 Task: Open Card Card0000000026 in Board Board0000000007 in Workspace WS0000000003 in Trello. Add Member nikhrathi889@gmail.com to Card Card0000000026 in Board Board0000000007 in Workspace WS0000000003 in Trello. Add Yellow Label titled Label0000000026 to Card Card0000000026 in Board Board0000000007 in Workspace WS0000000003 in Trello. Add Checklist CL0000000026 to Card Card0000000026 in Board Board0000000007 in Workspace WS0000000003 in Trello. Add Dates with Start Date as May 08 2023 and Due Date as May 31 2023 to Card Card0000000026 in Board Board0000000007 in Workspace WS0000000003 in Trello
Action: Mouse moved to (416, 388)
Screenshot: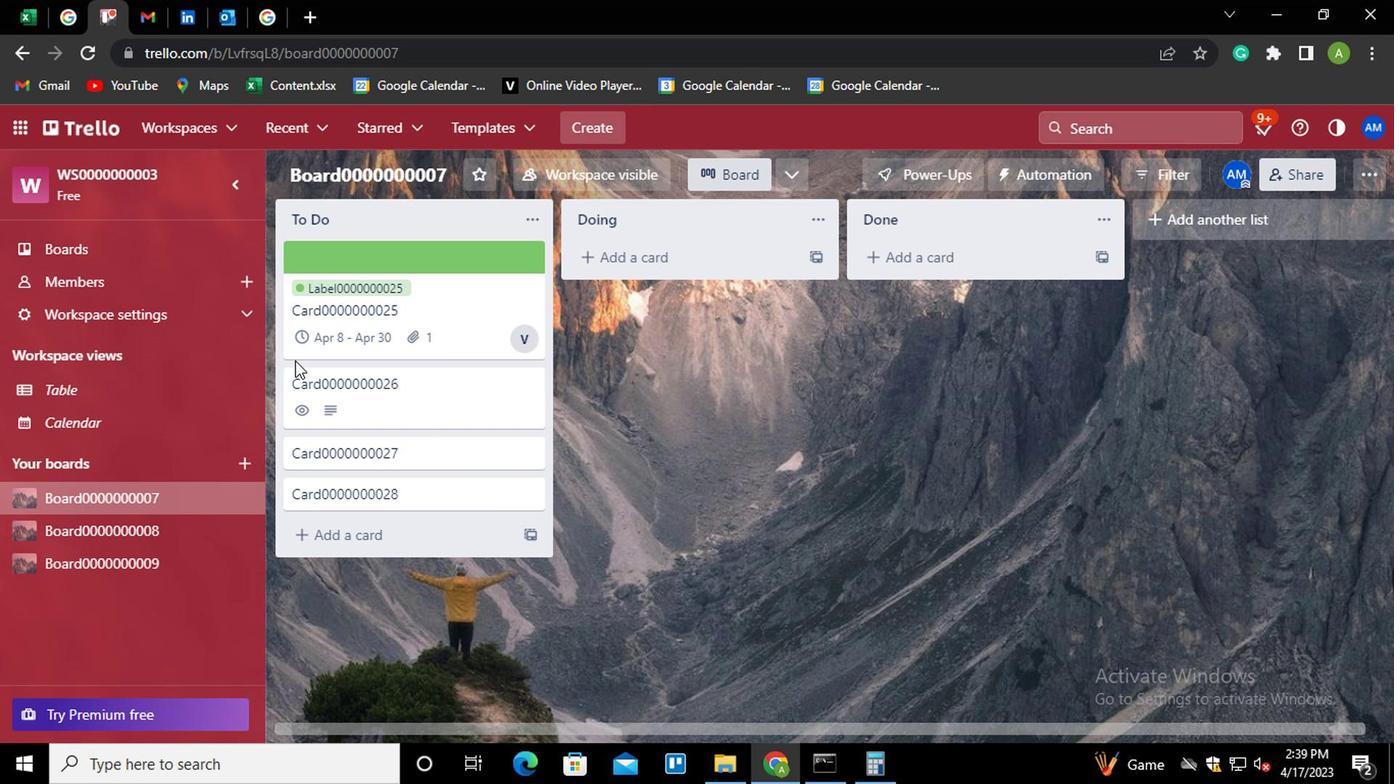 
Action: Mouse pressed left at (416, 388)
Screenshot: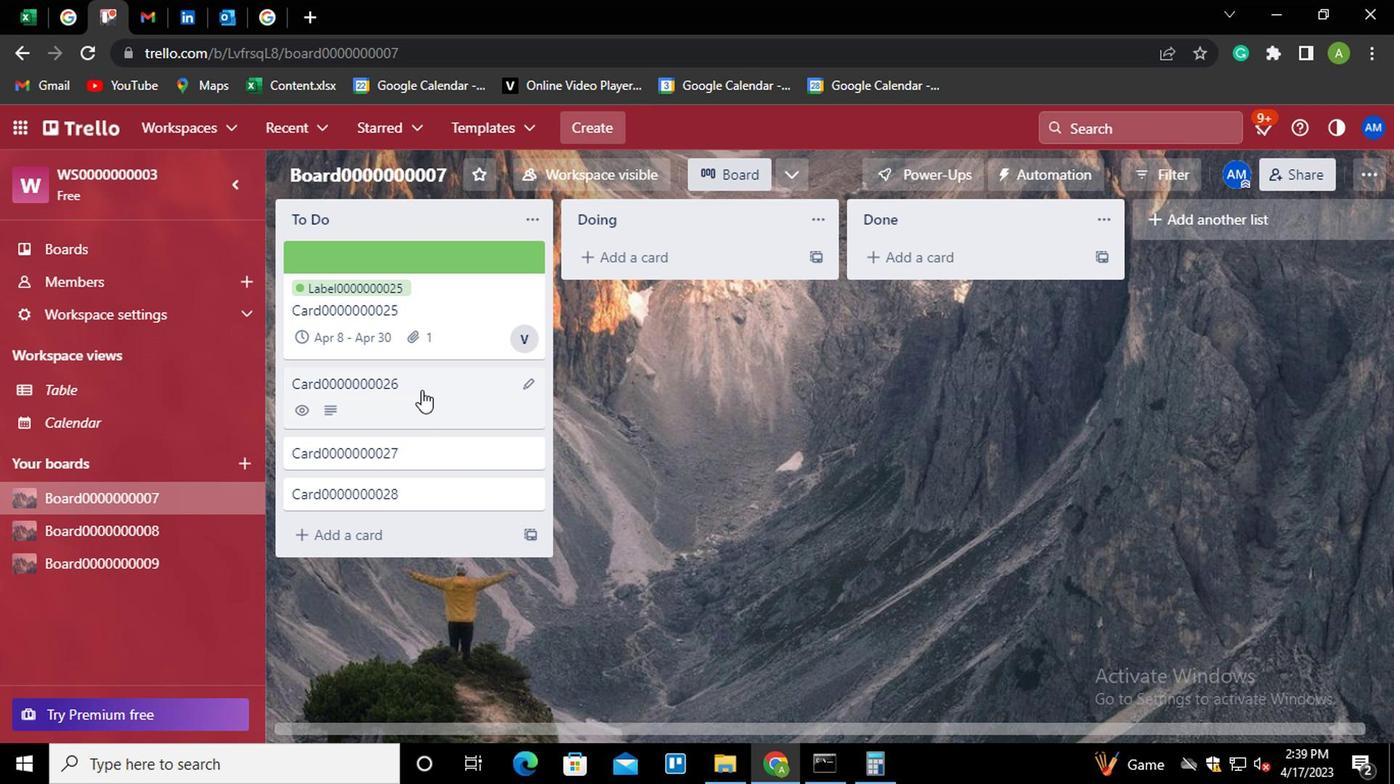 
Action: Mouse moved to (967, 281)
Screenshot: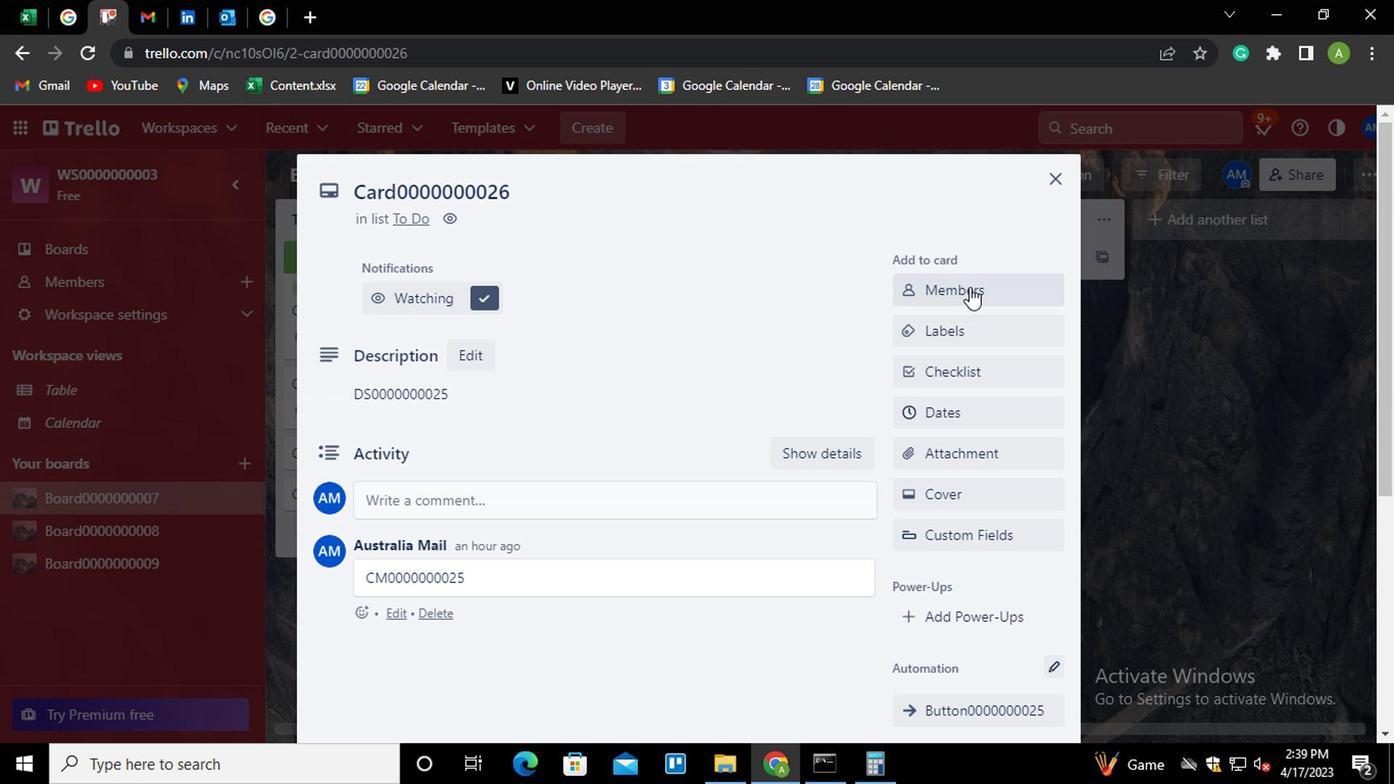 
Action: Mouse pressed left at (967, 281)
Screenshot: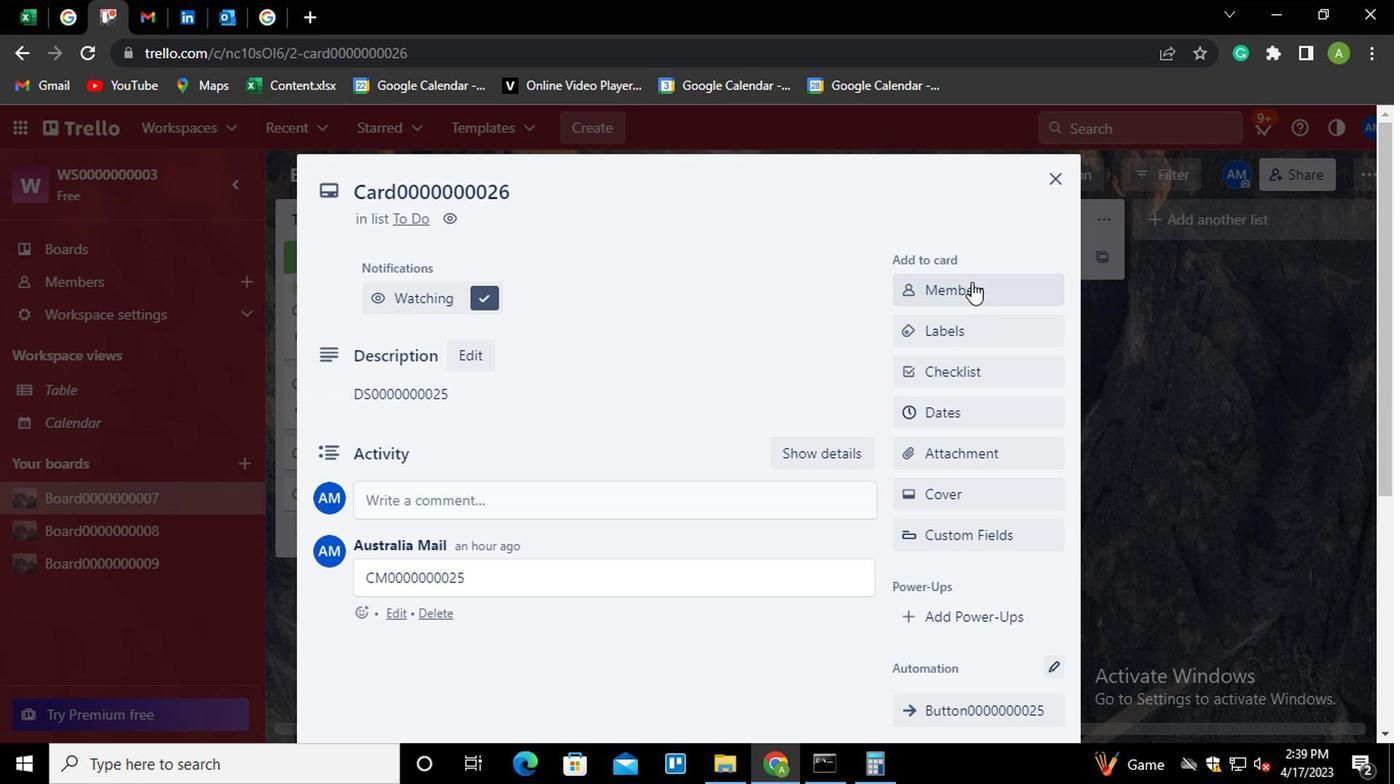 
Action: Mouse moved to (970, 282)
Screenshot: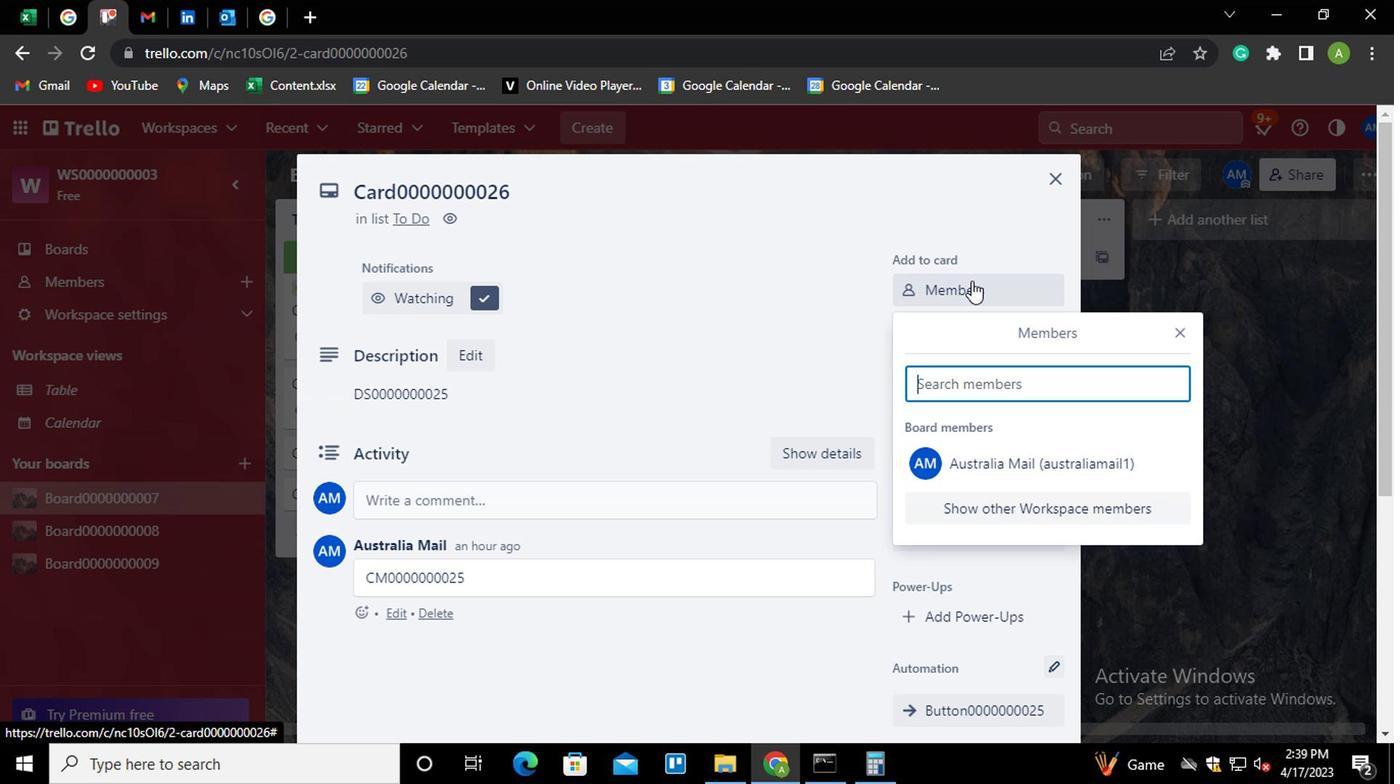 
Action: Key pressed nikhrathi889<Key.shift>@GMAIL.COM
Screenshot: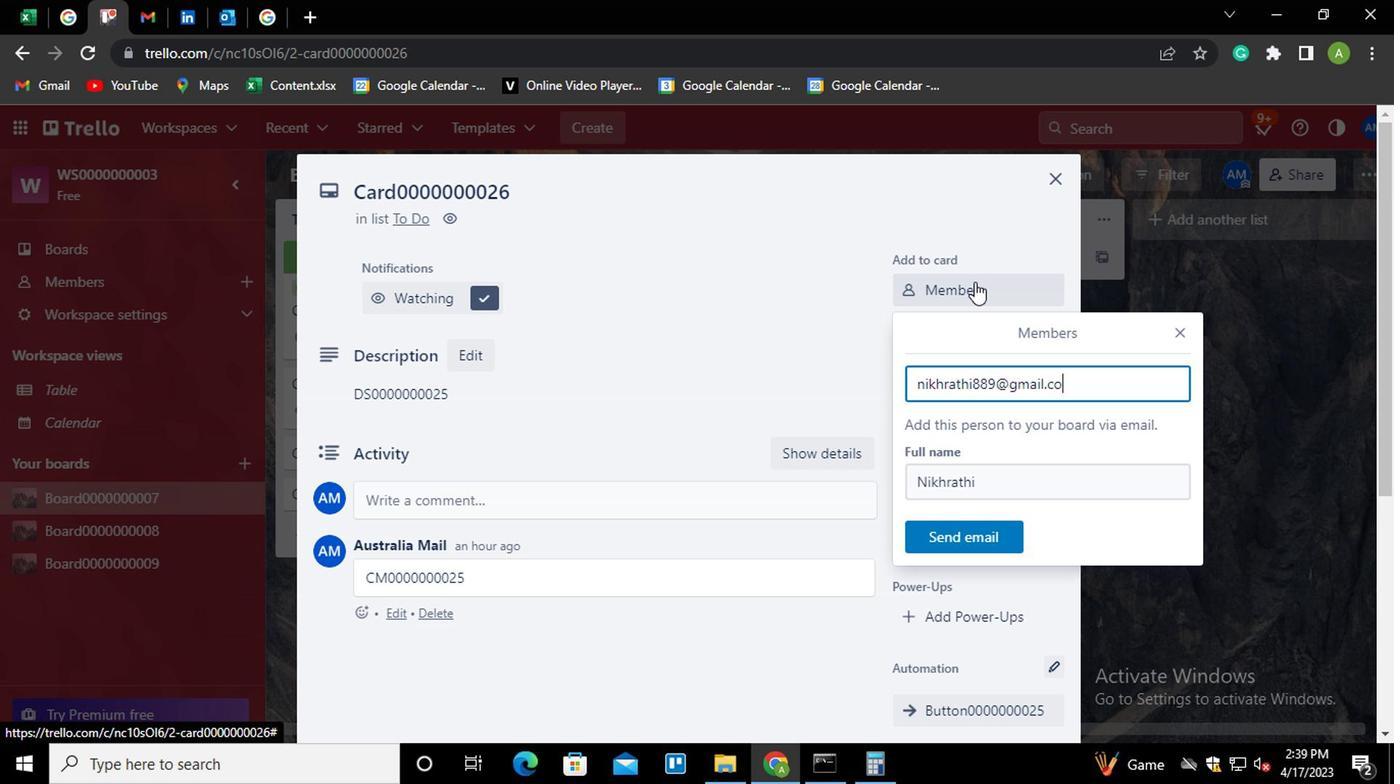 
Action: Mouse moved to (997, 521)
Screenshot: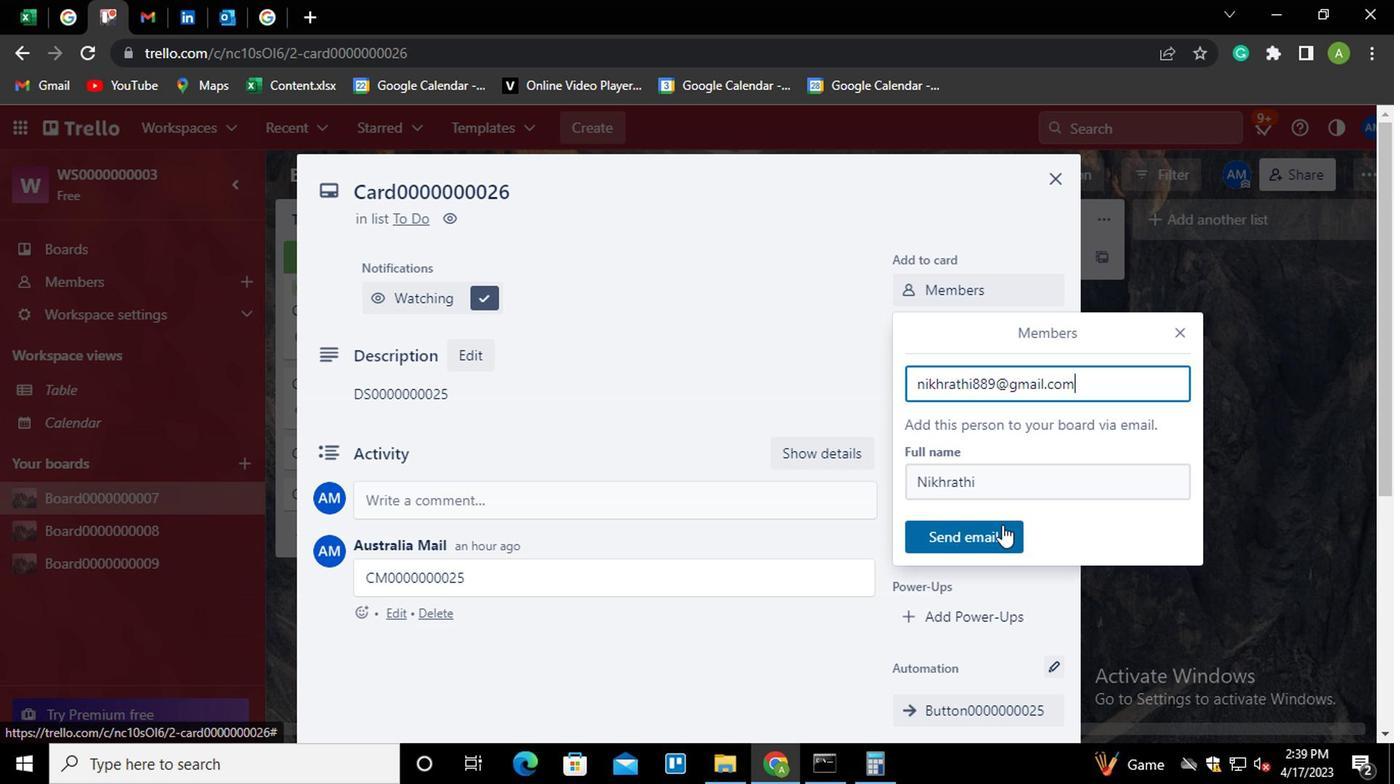 
Action: Mouse pressed left at (997, 521)
Screenshot: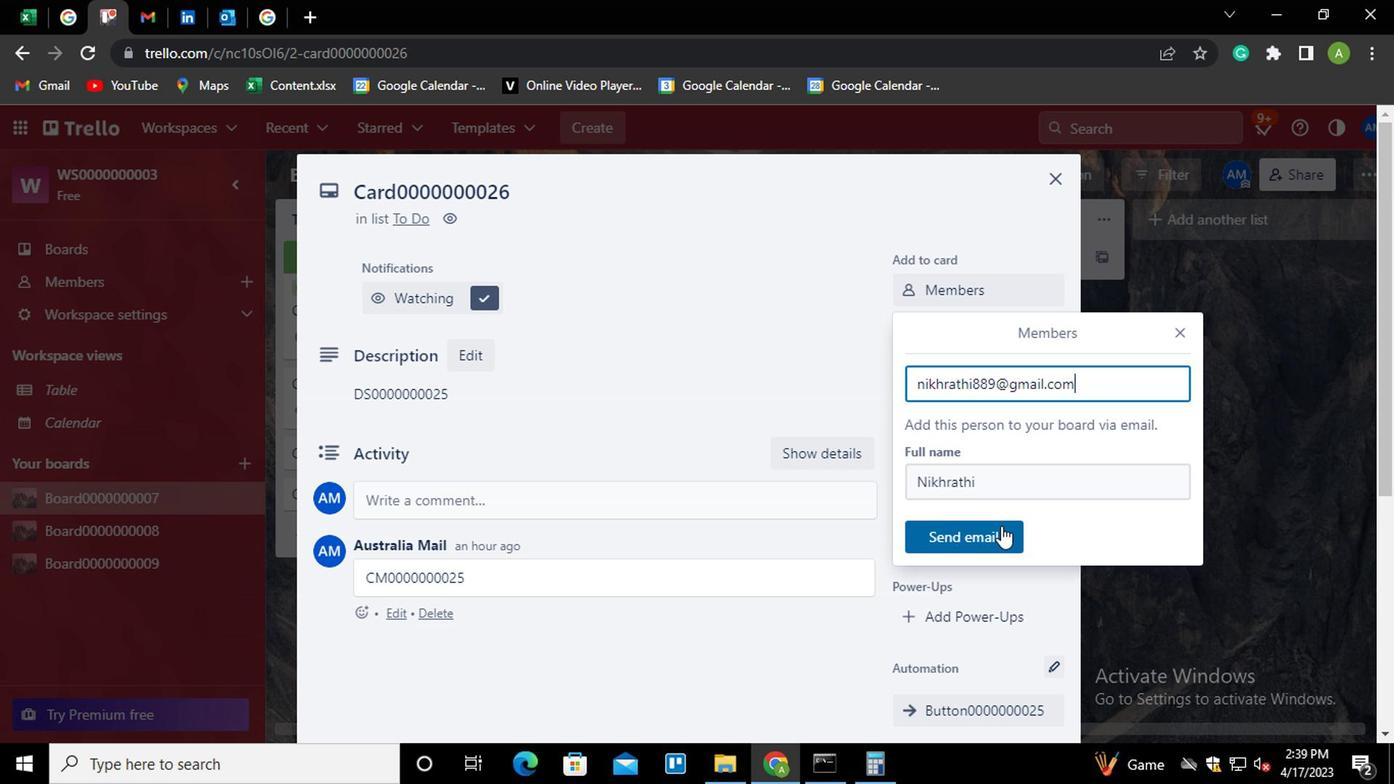 
Action: Mouse moved to (965, 326)
Screenshot: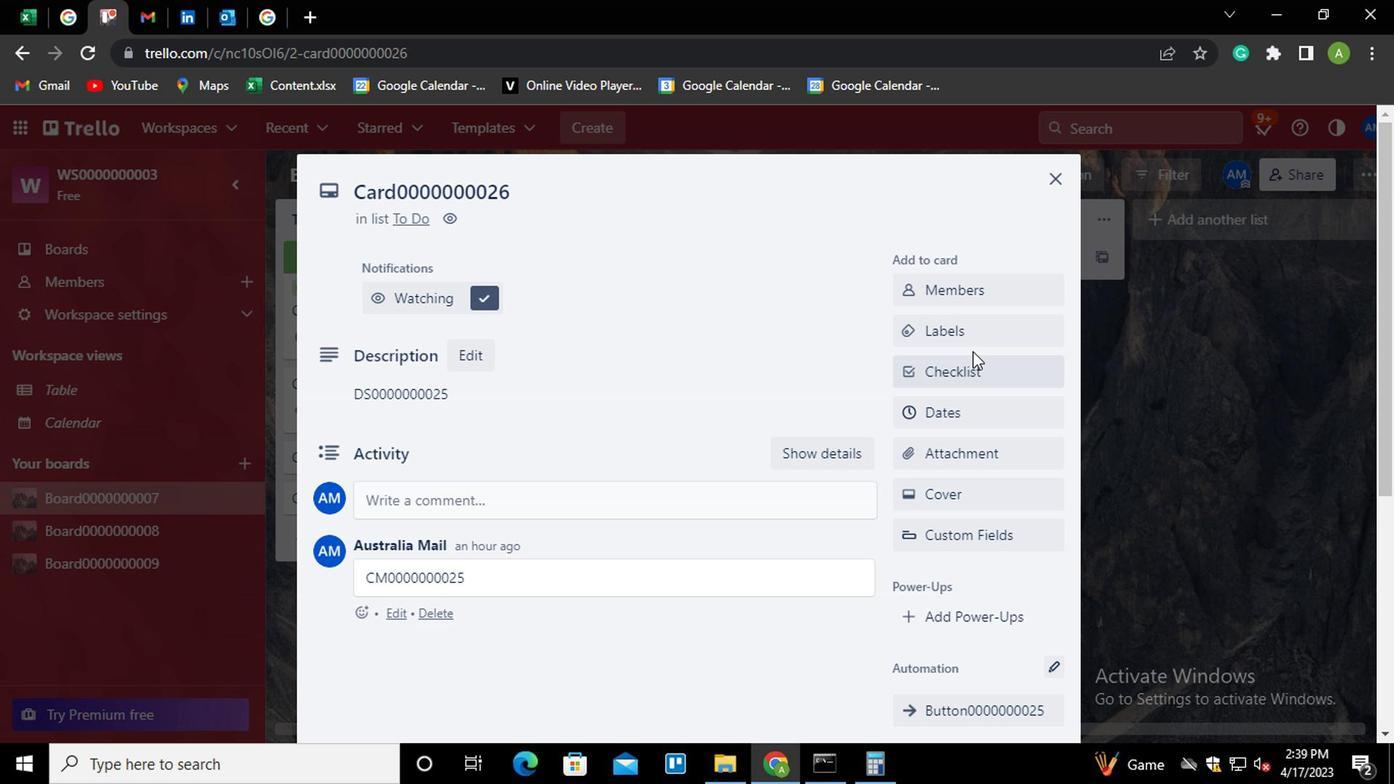 
Action: Mouse pressed left at (965, 326)
Screenshot: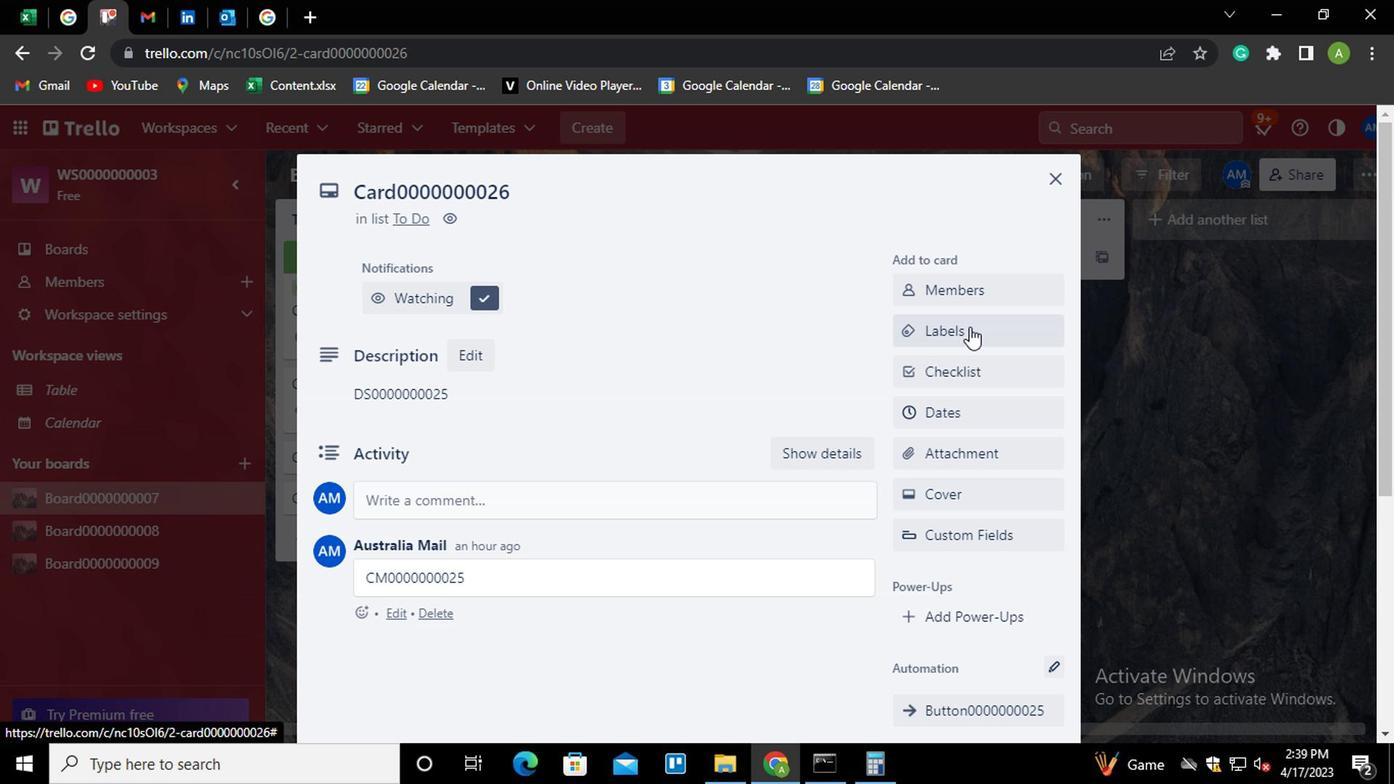 
Action: Mouse moved to (908, 332)
Screenshot: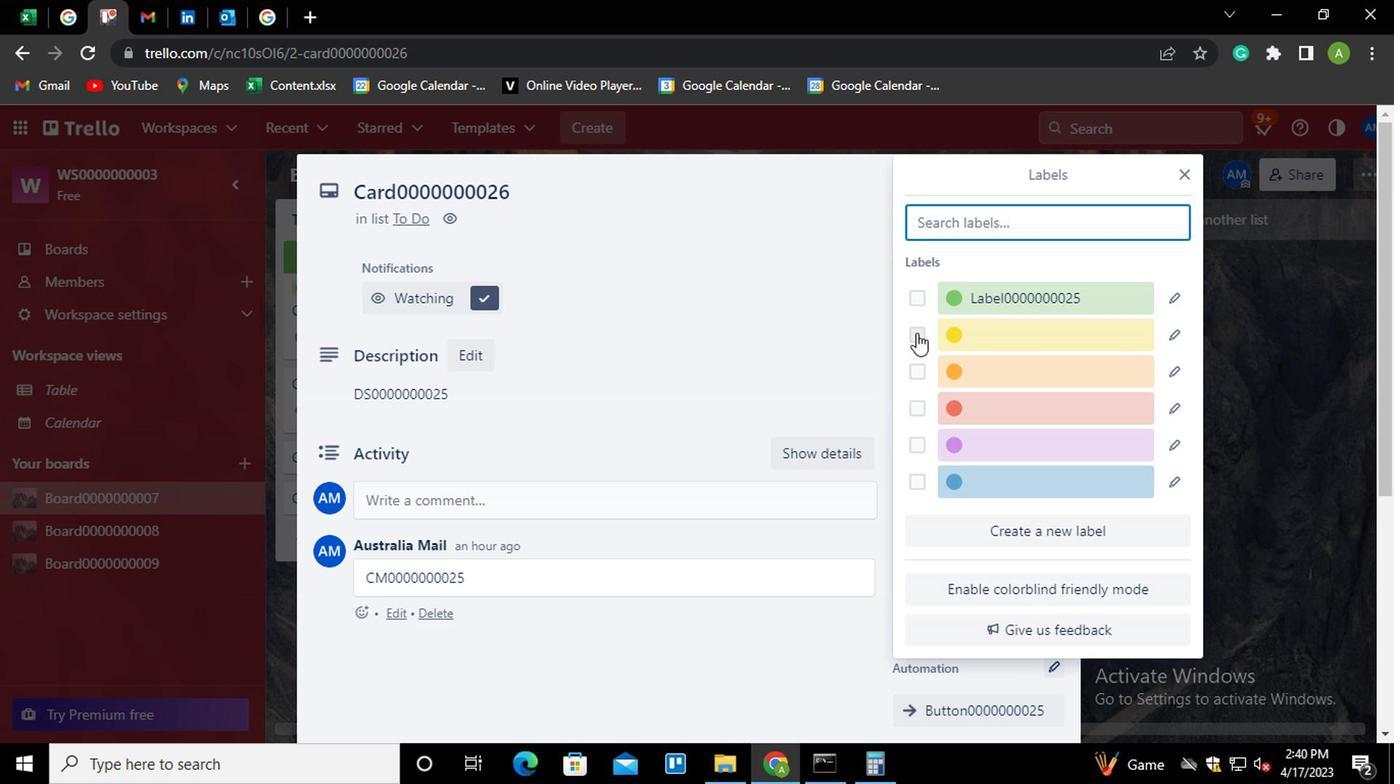 
Action: Mouse pressed left at (908, 332)
Screenshot: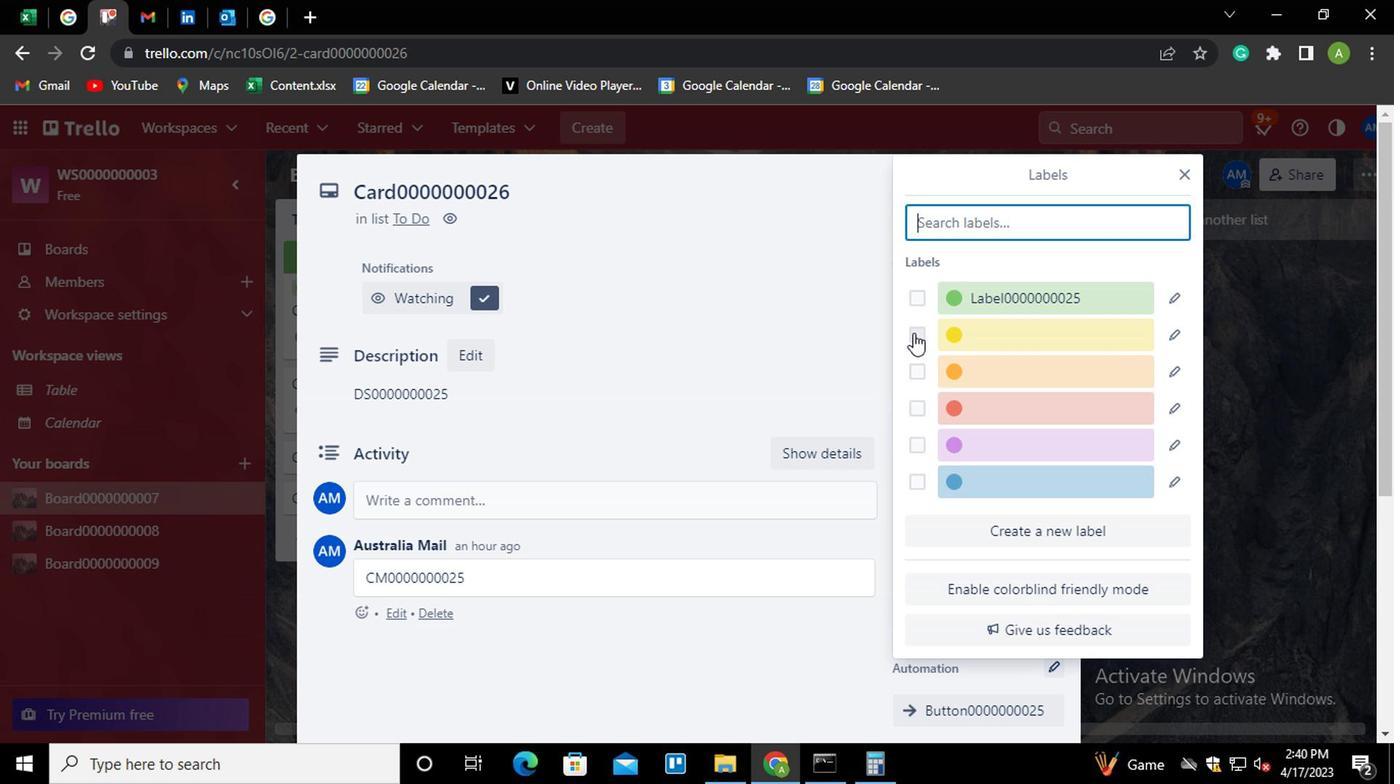 
Action: Mouse moved to (1170, 329)
Screenshot: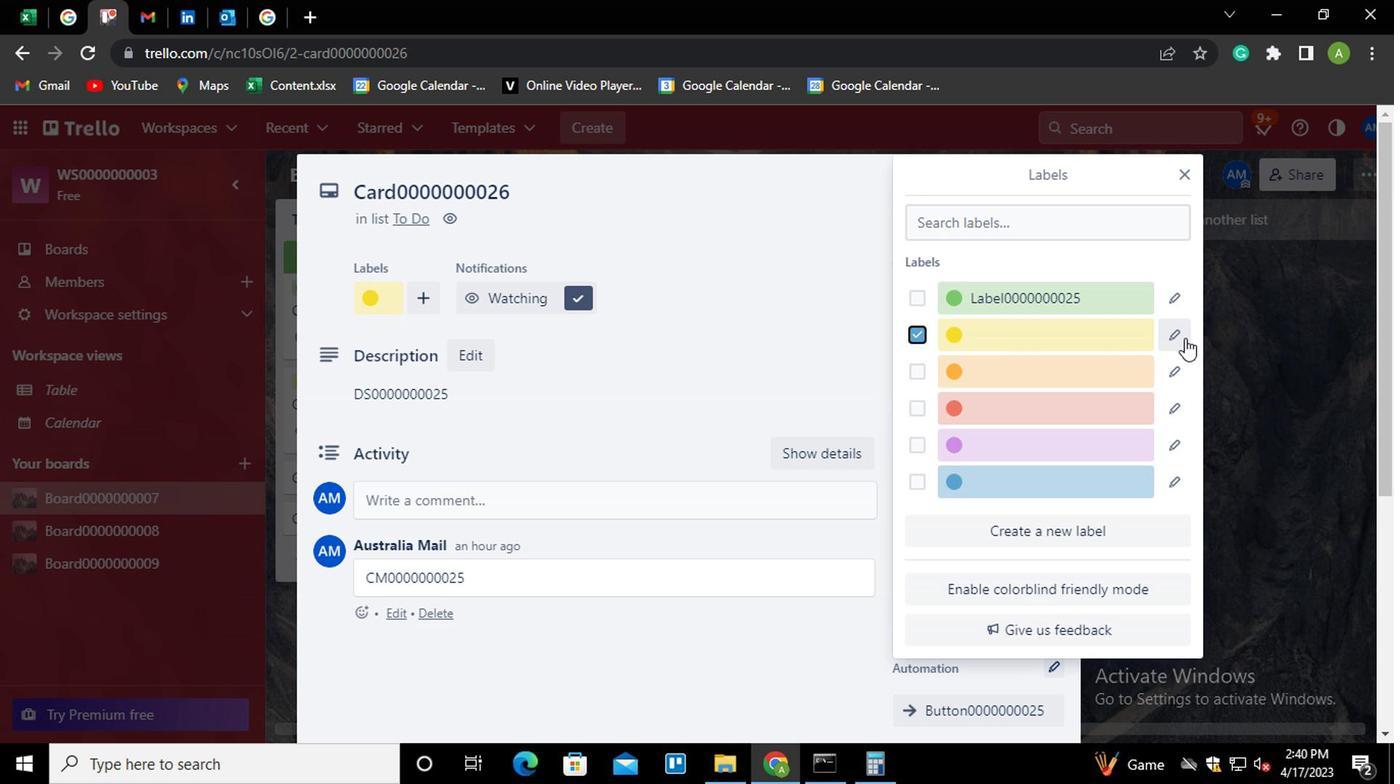 
Action: Mouse pressed left at (1170, 329)
Screenshot: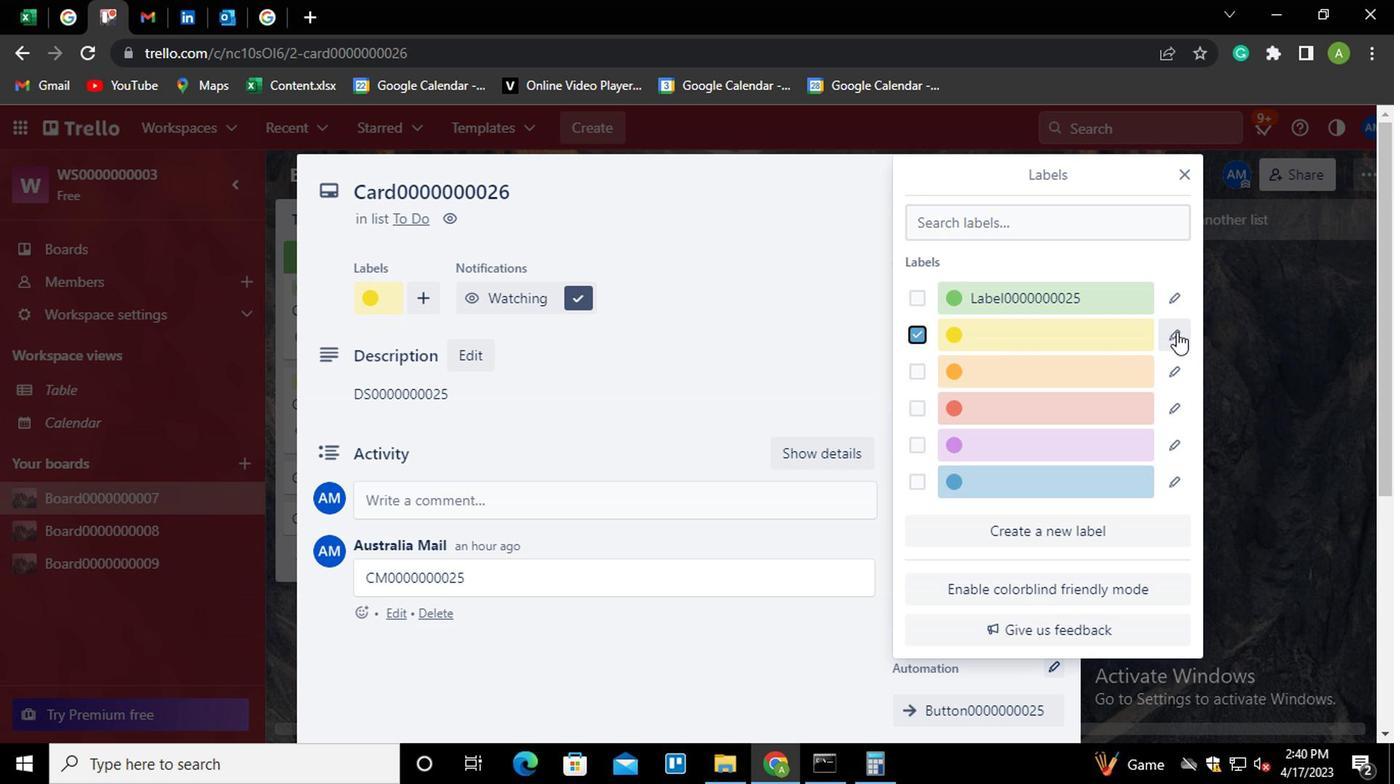 
Action: Mouse moved to (1056, 354)
Screenshot: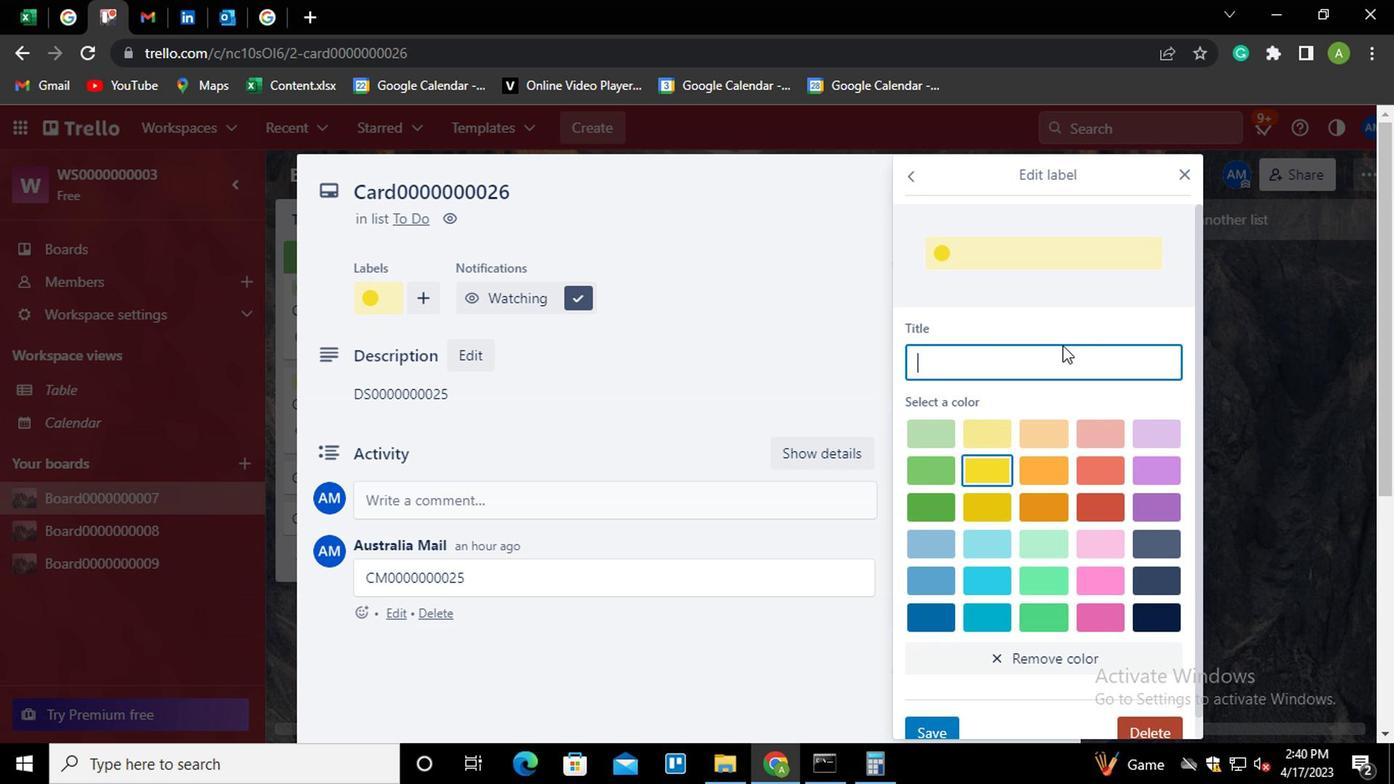 
Action: Mouse pressed left at (1056, 354)
Screenshot: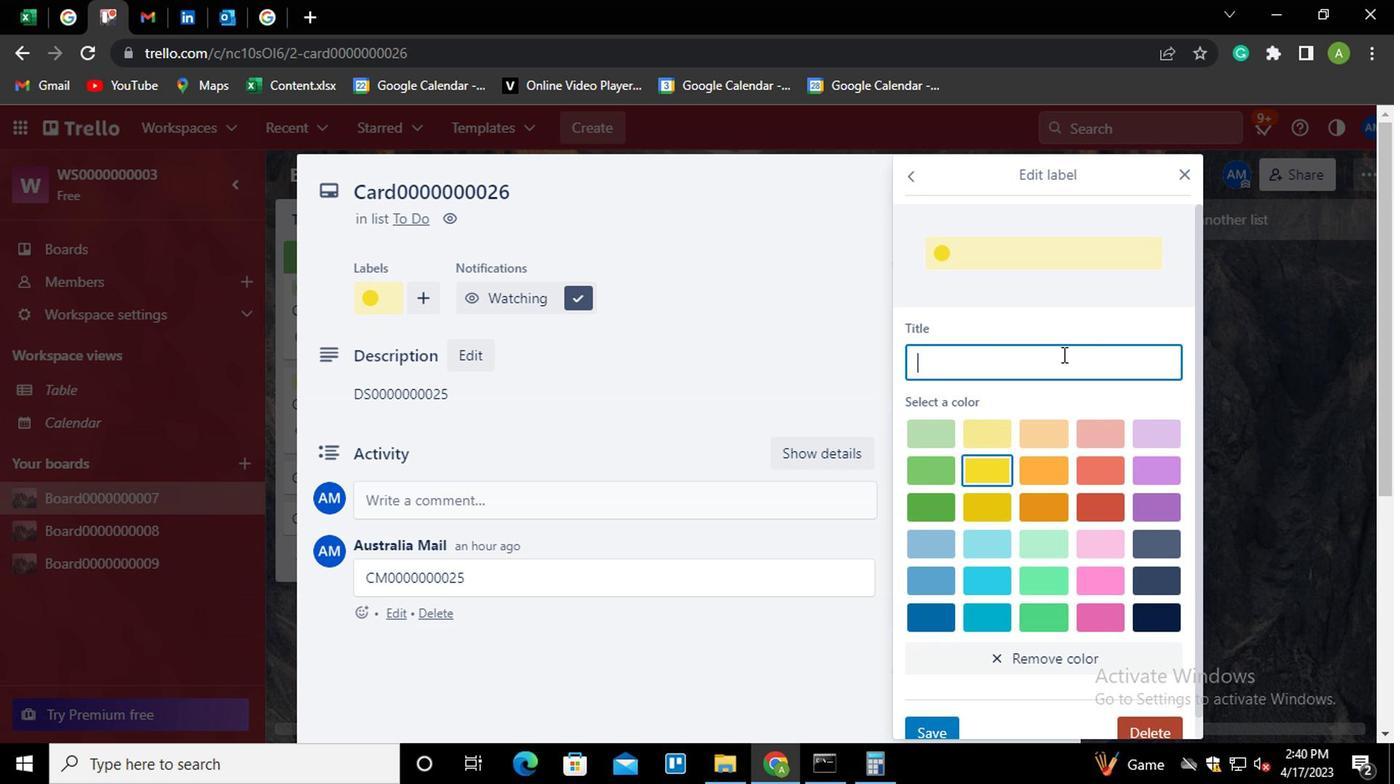 
Action: Key pressed <Key.shift>LABEL0000000026
Screenshot: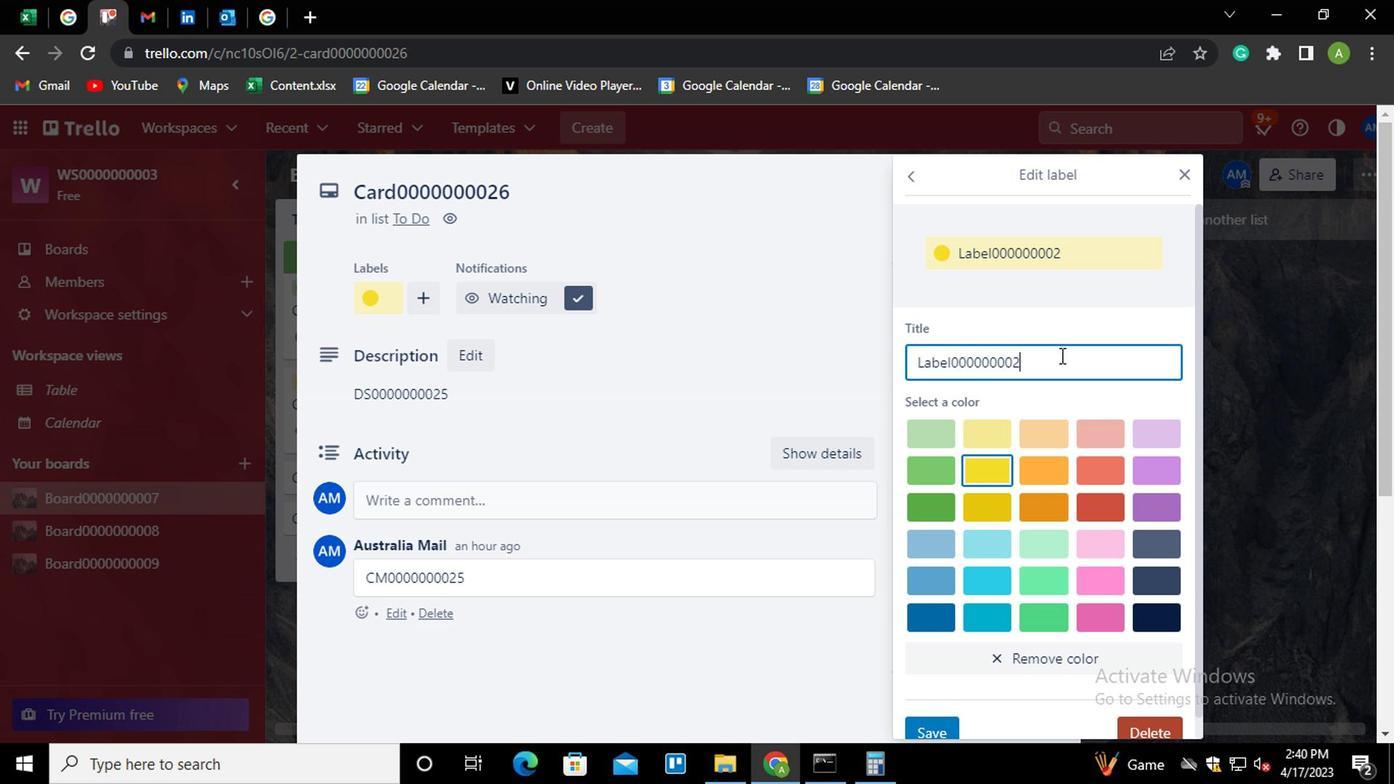 
Action: Mouse moved to (1083, 451)
Screenshot: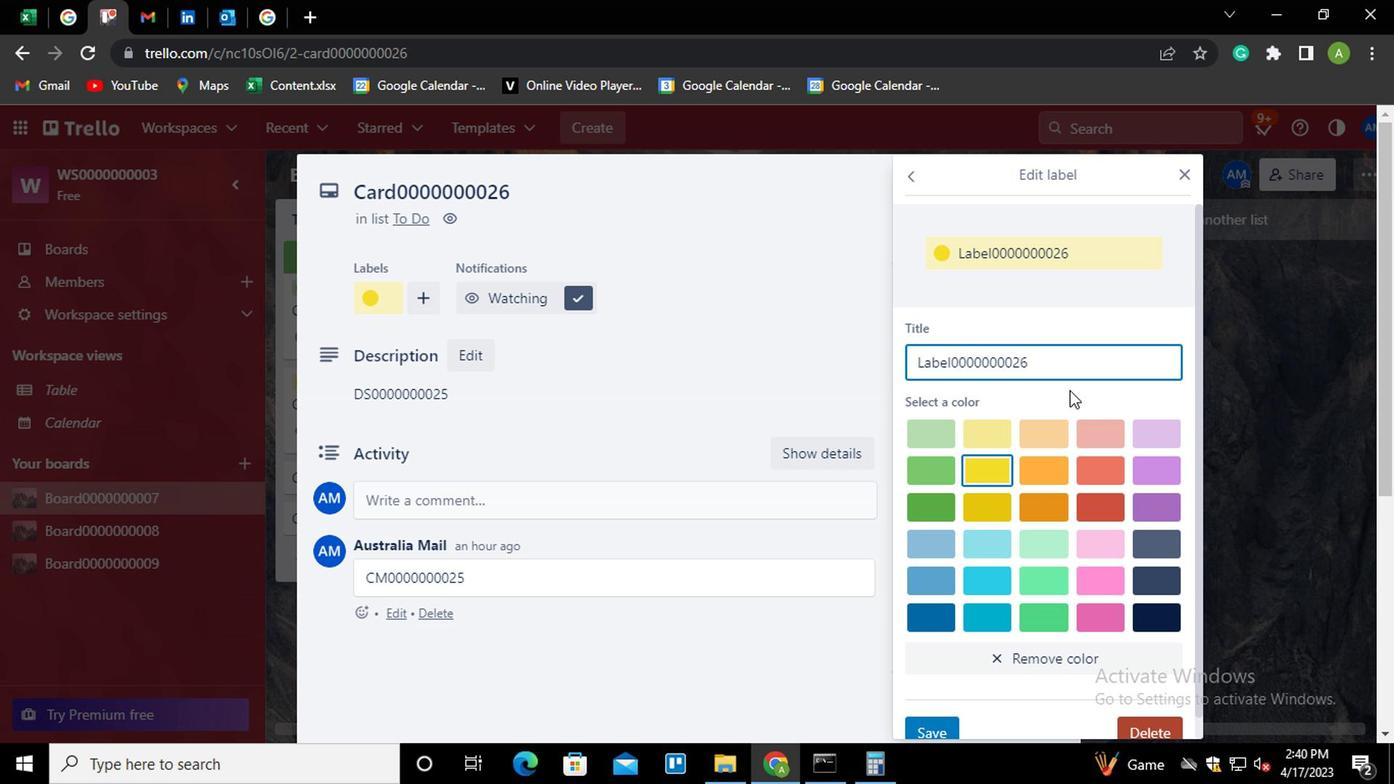 
Action: Mouse scrolled (1083, 450) with delta (0, 0)
Screenshot: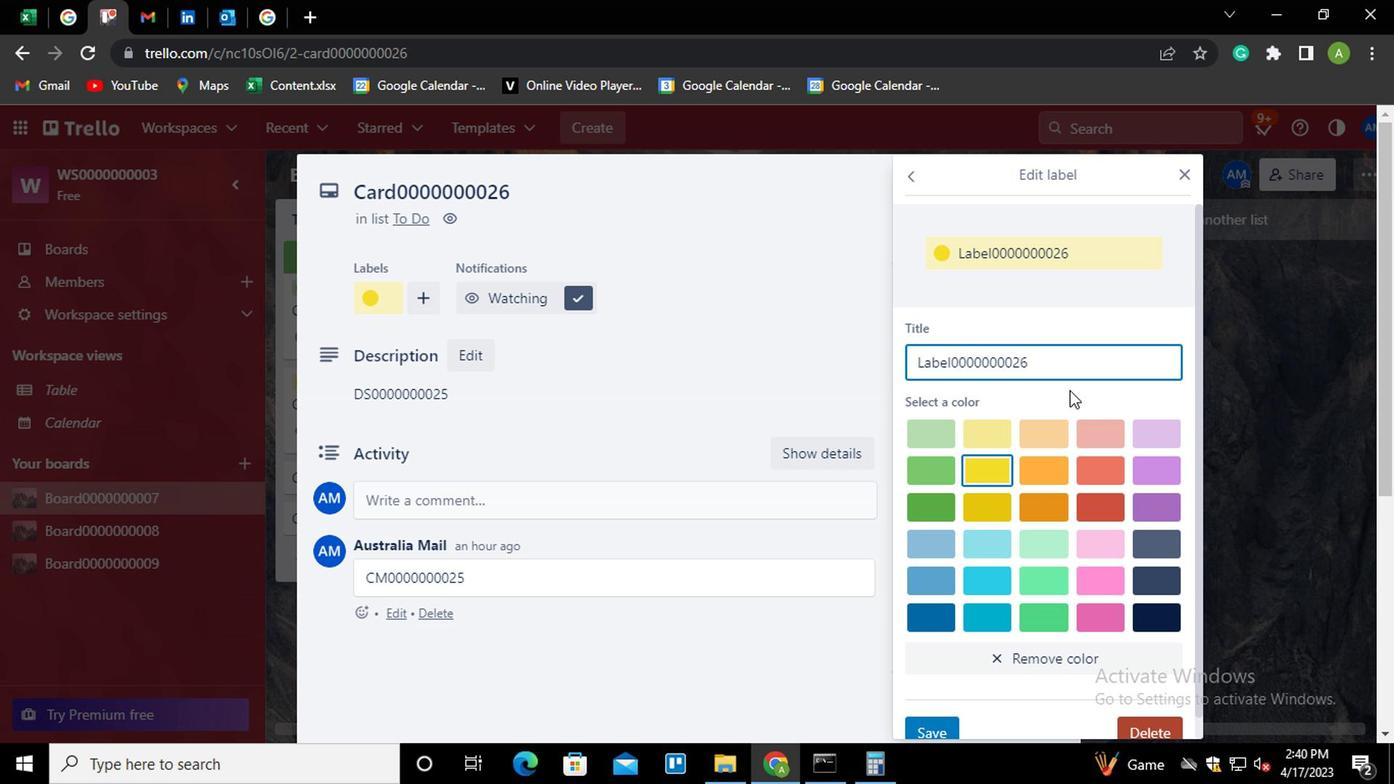
Action: Mouse moved to (1083, 451)
Screenshot: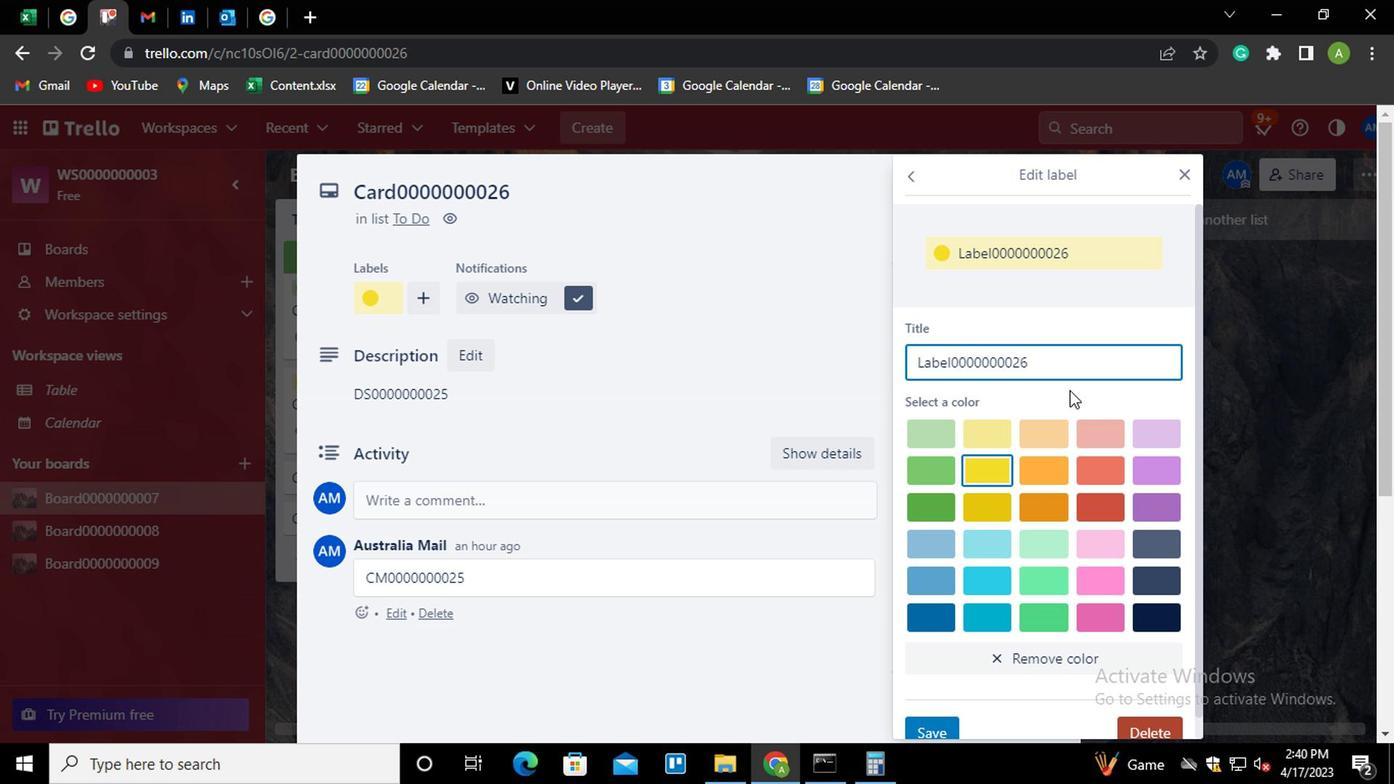 
Action: Mouse scrolled (1083, 450) with delta (0, 0)
Screenshot: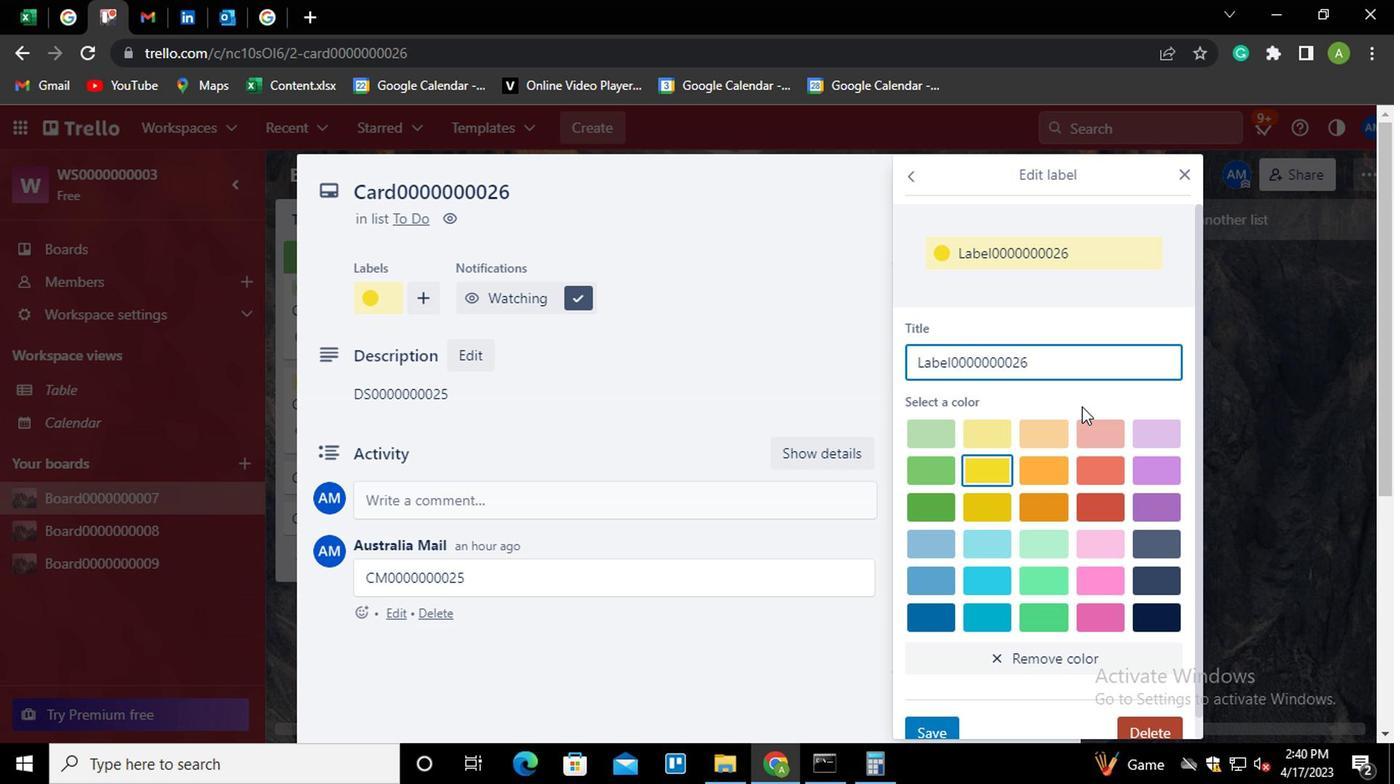
Action: Mouse scrolled (1083, 450) with delta (0, 0)
Screenshot: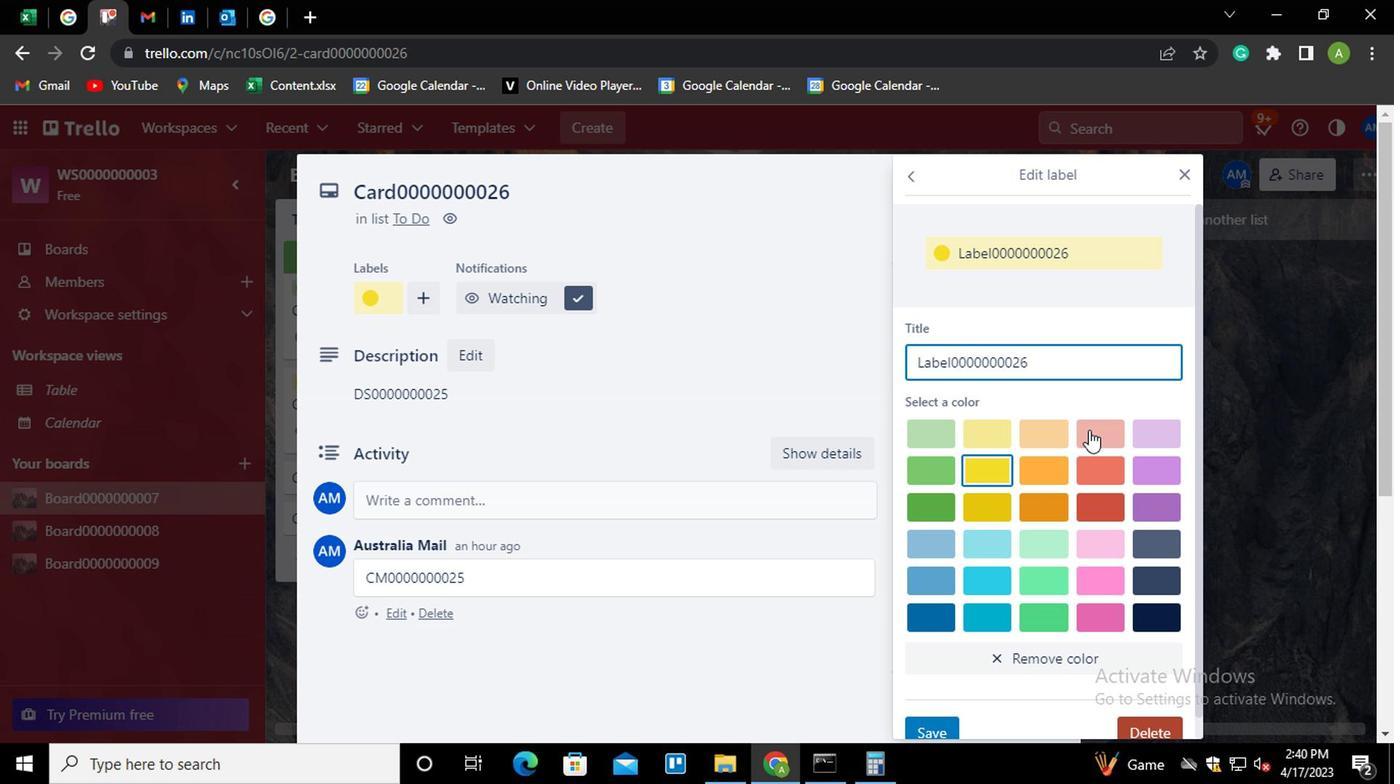 
Action: Mouse moved to (926, 693)
Screenshot: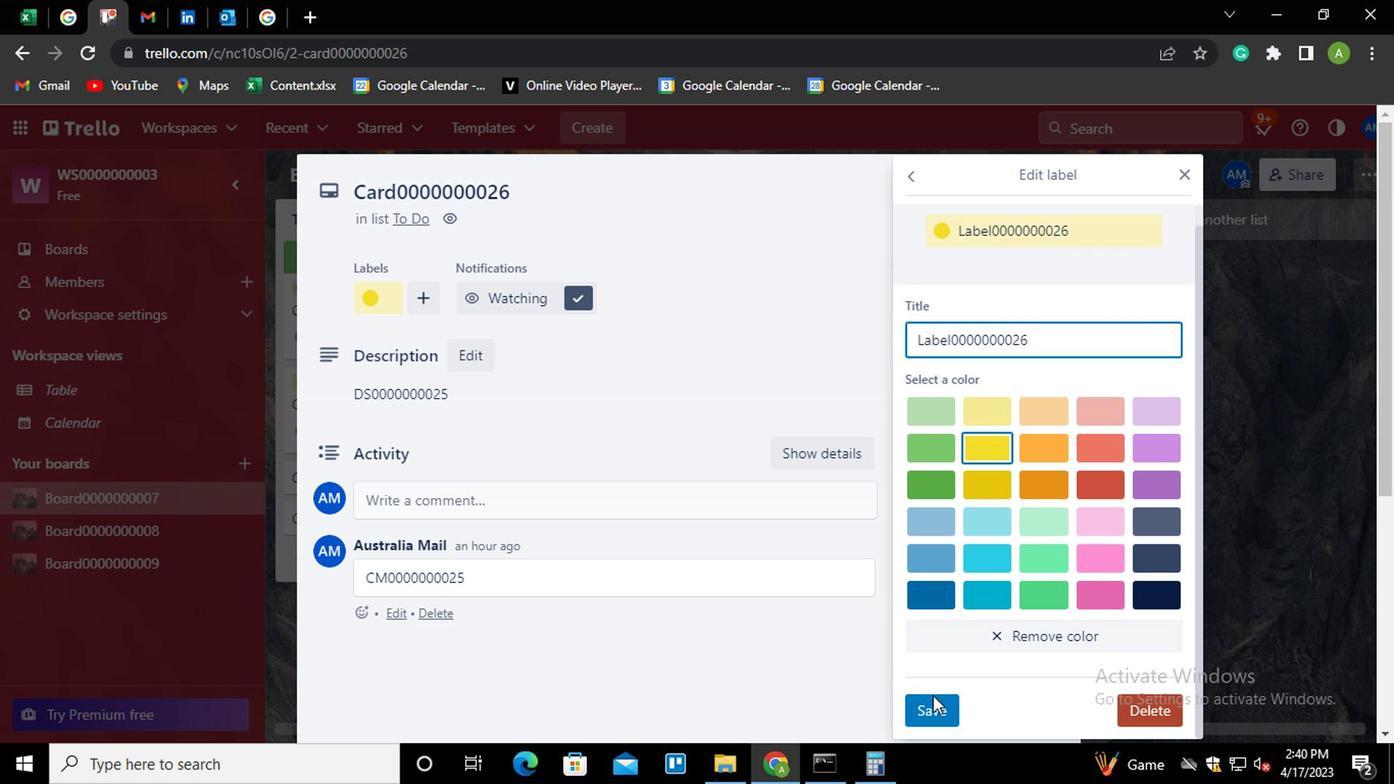 
Action: Mouse pressed left at (926, 693)
Screenshot: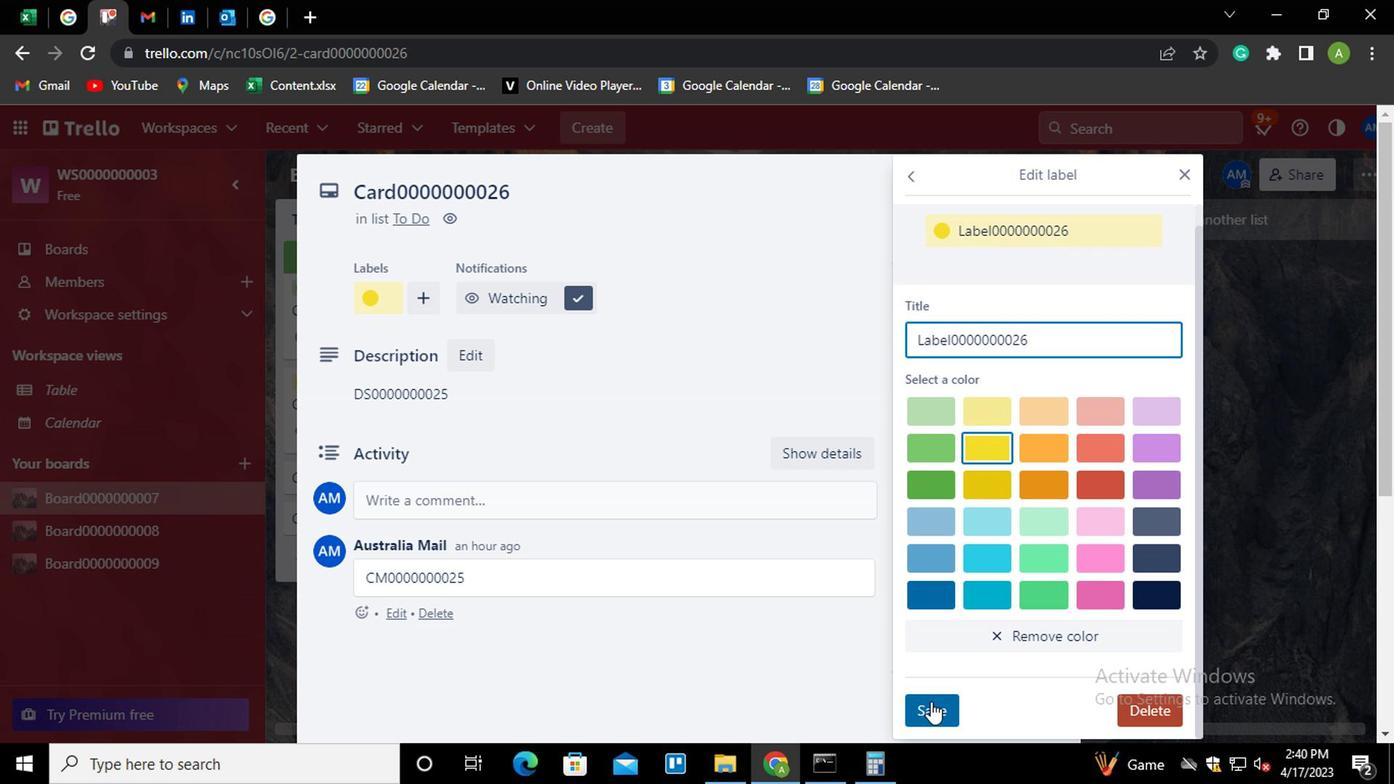 
Action: Mouse moved to (807, 303)
Screenshot: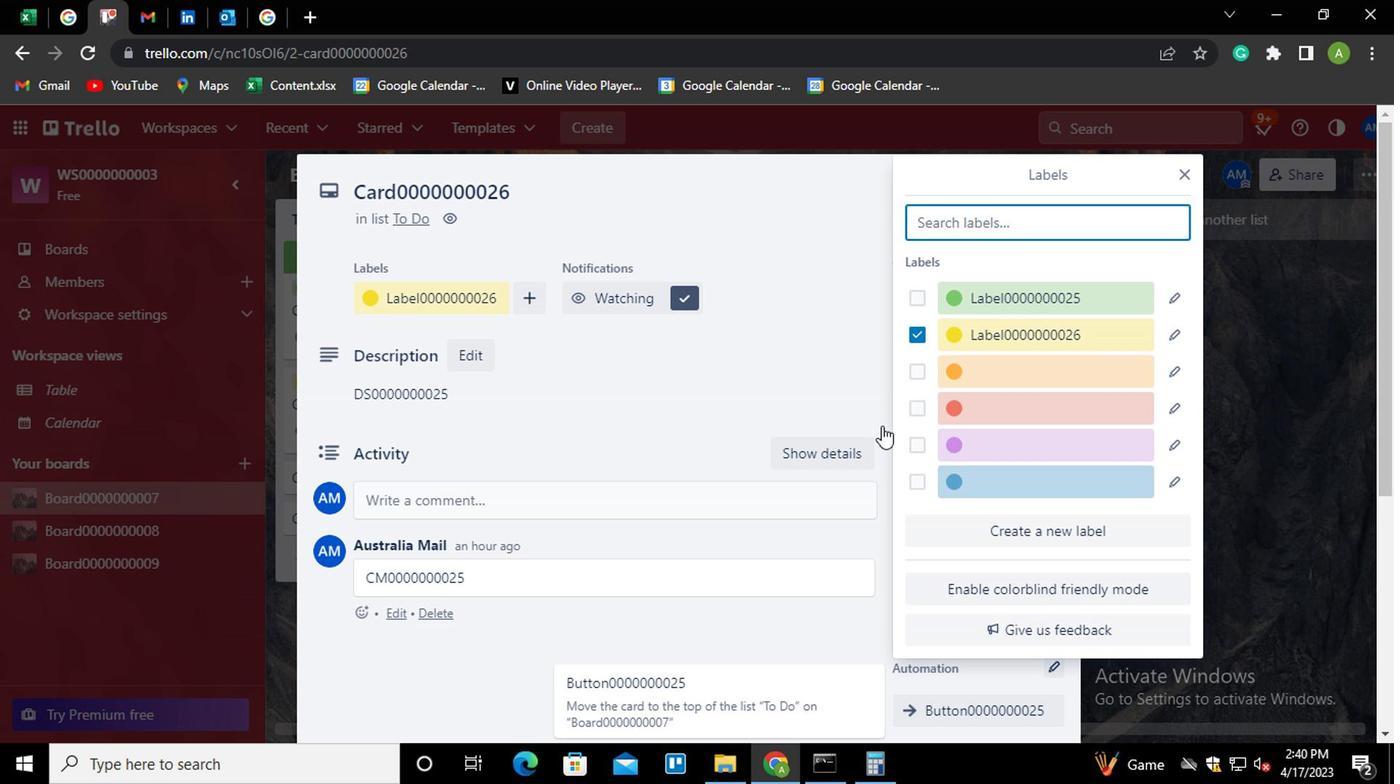 
Action: Mouse pressed left at (807, 303)
Screenshot: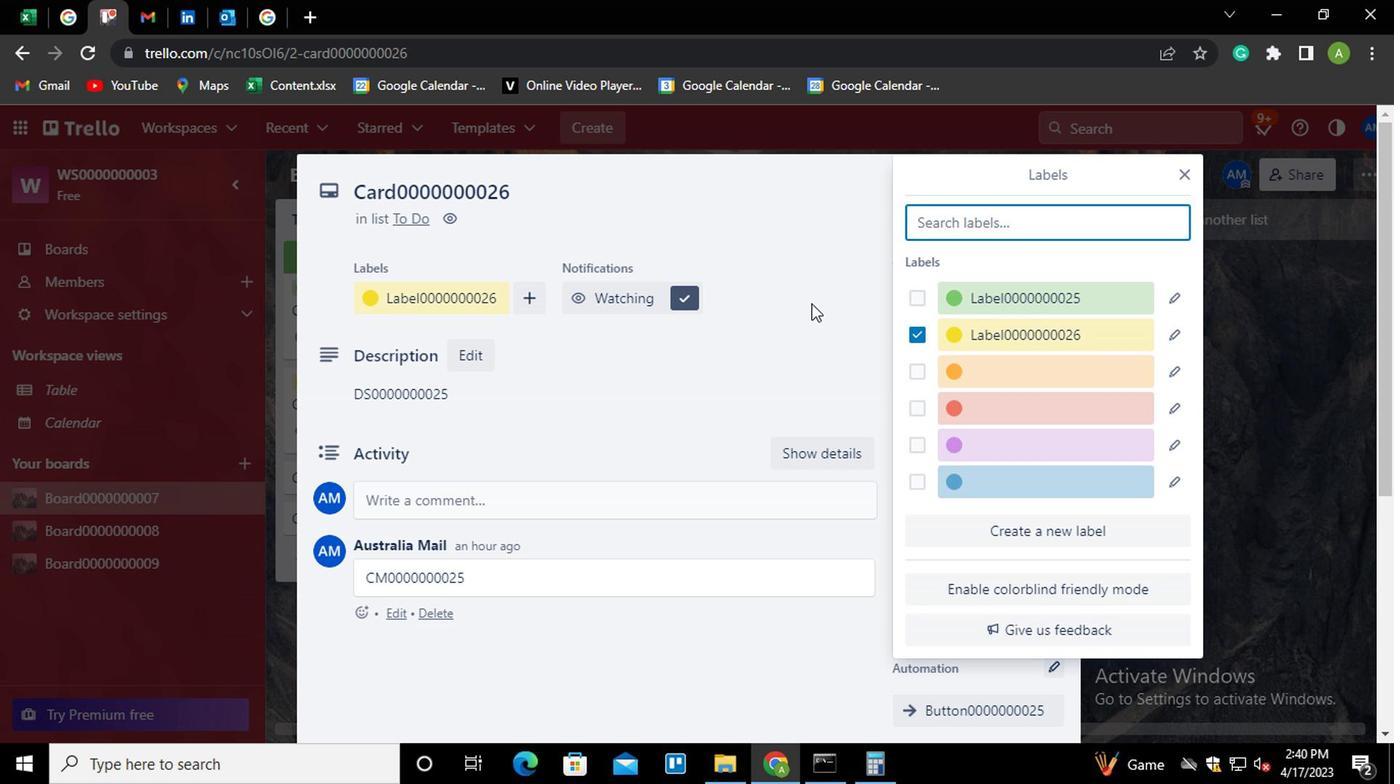 
Action: Mouse moved to (922, 367)
Screenshot: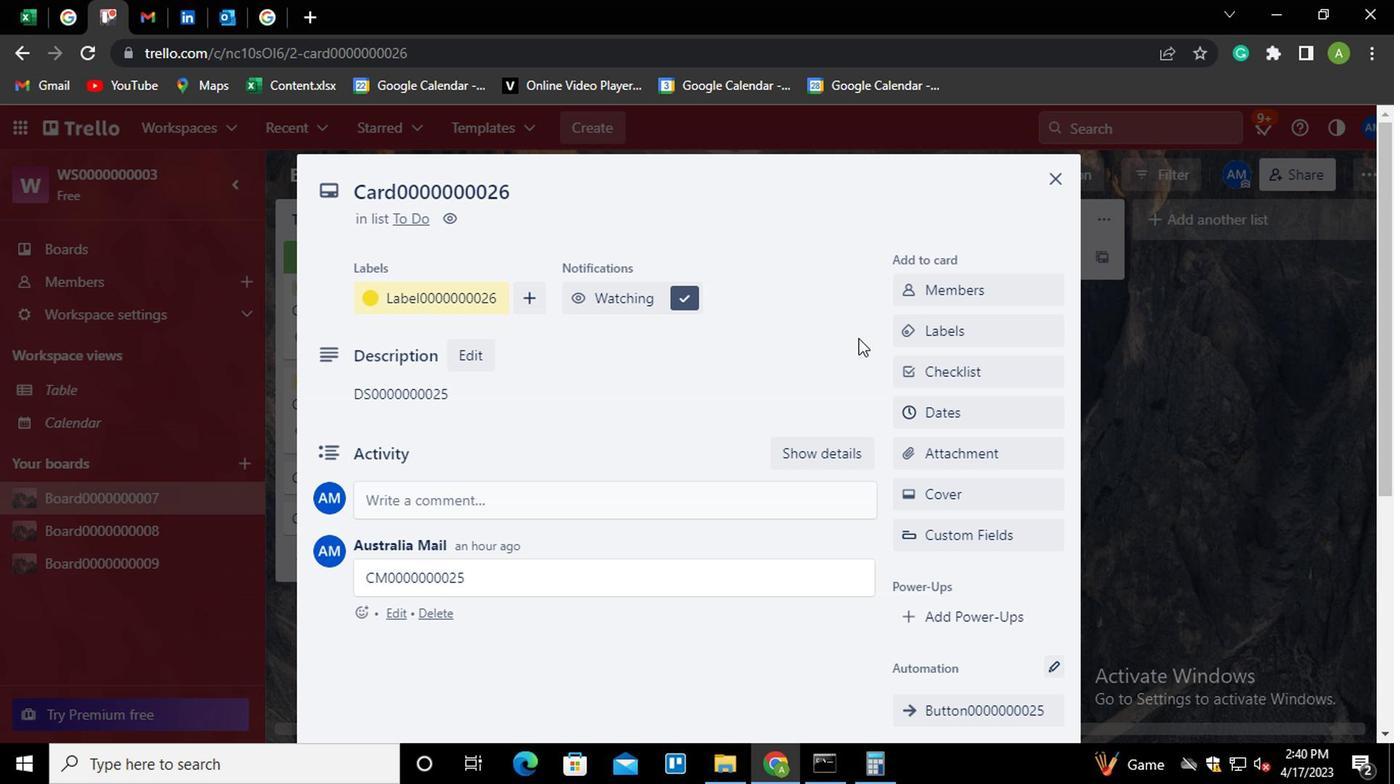 
Action: Mouse pressed left at (922, 367)
Screenshot: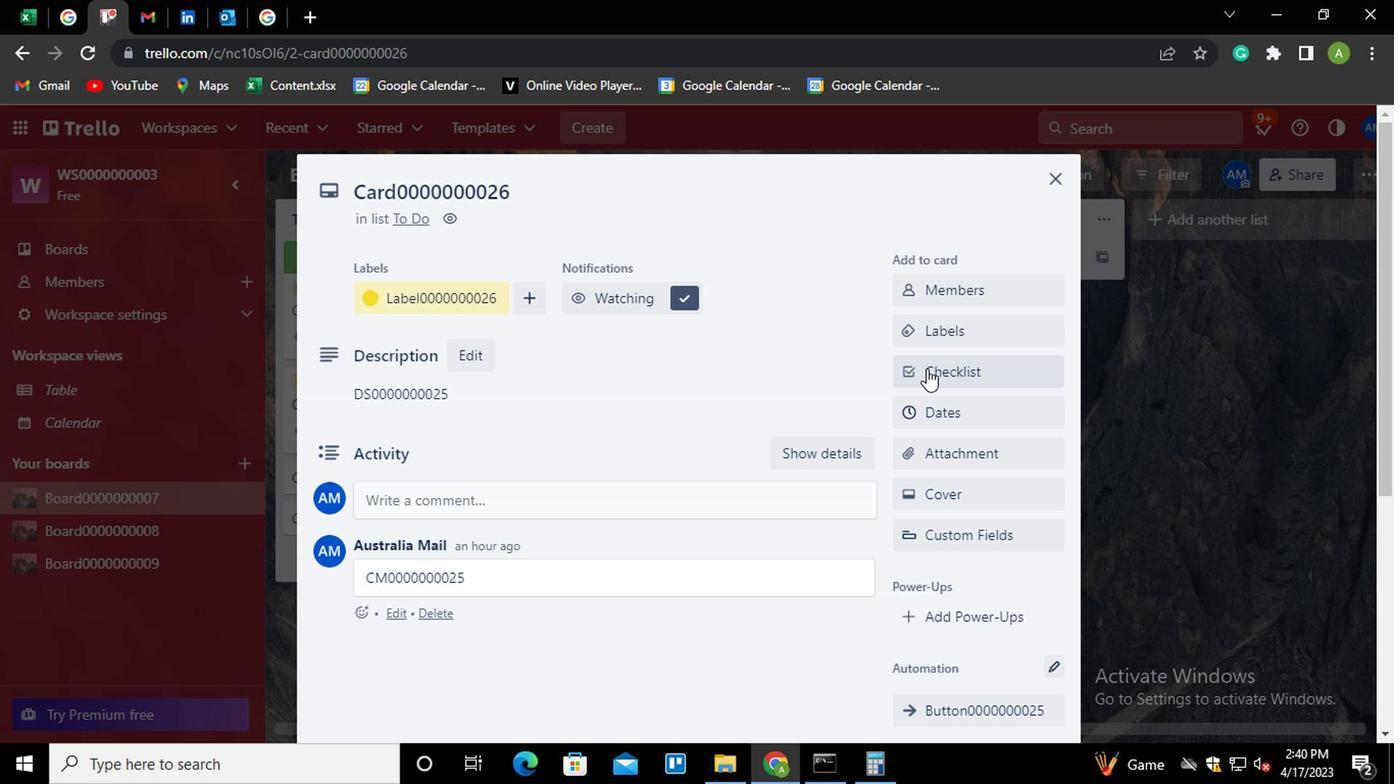 
Action: Key pressed <Key.shift>CL0000000026
Screenshot: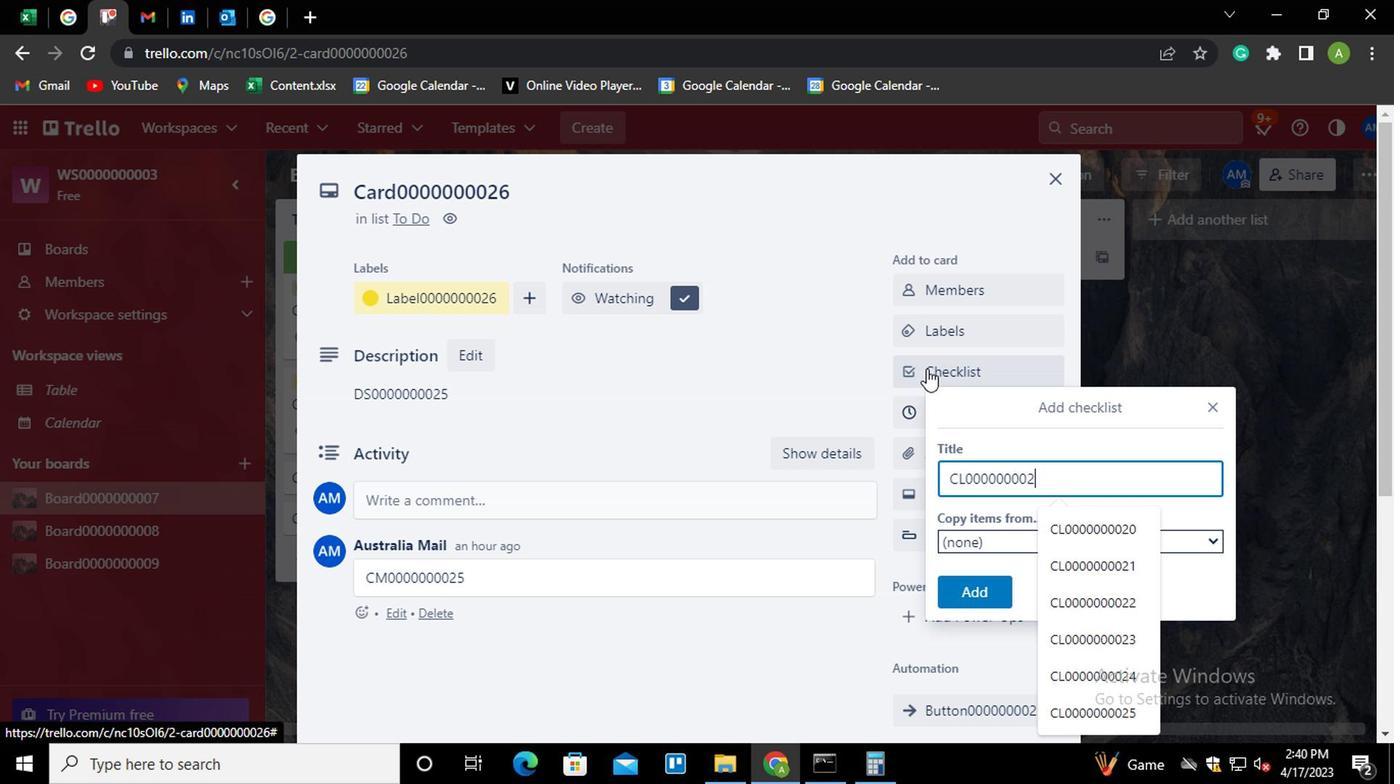 
Action: Mouse moved to (974, 591)
Screenshot: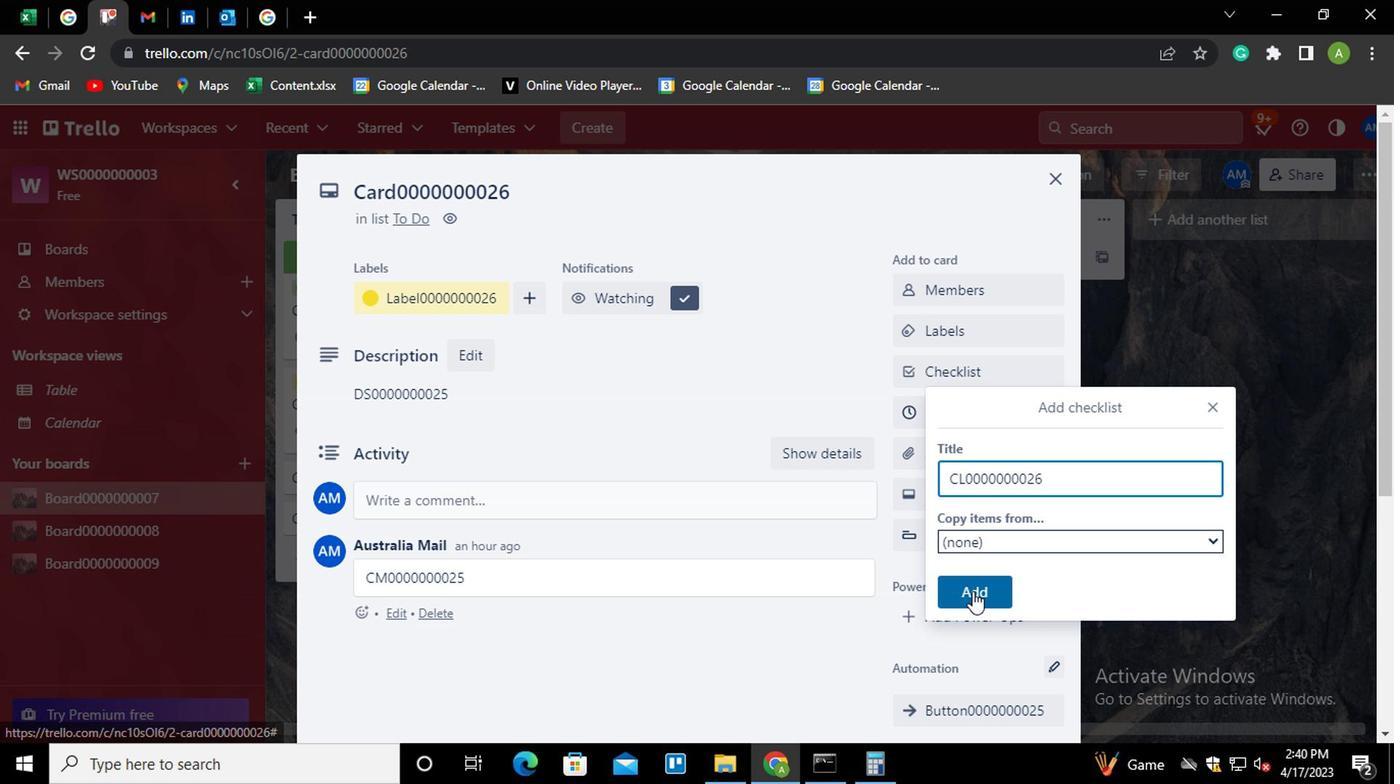 
Action: Mouse pressed left at (974, 591)
Screenshot: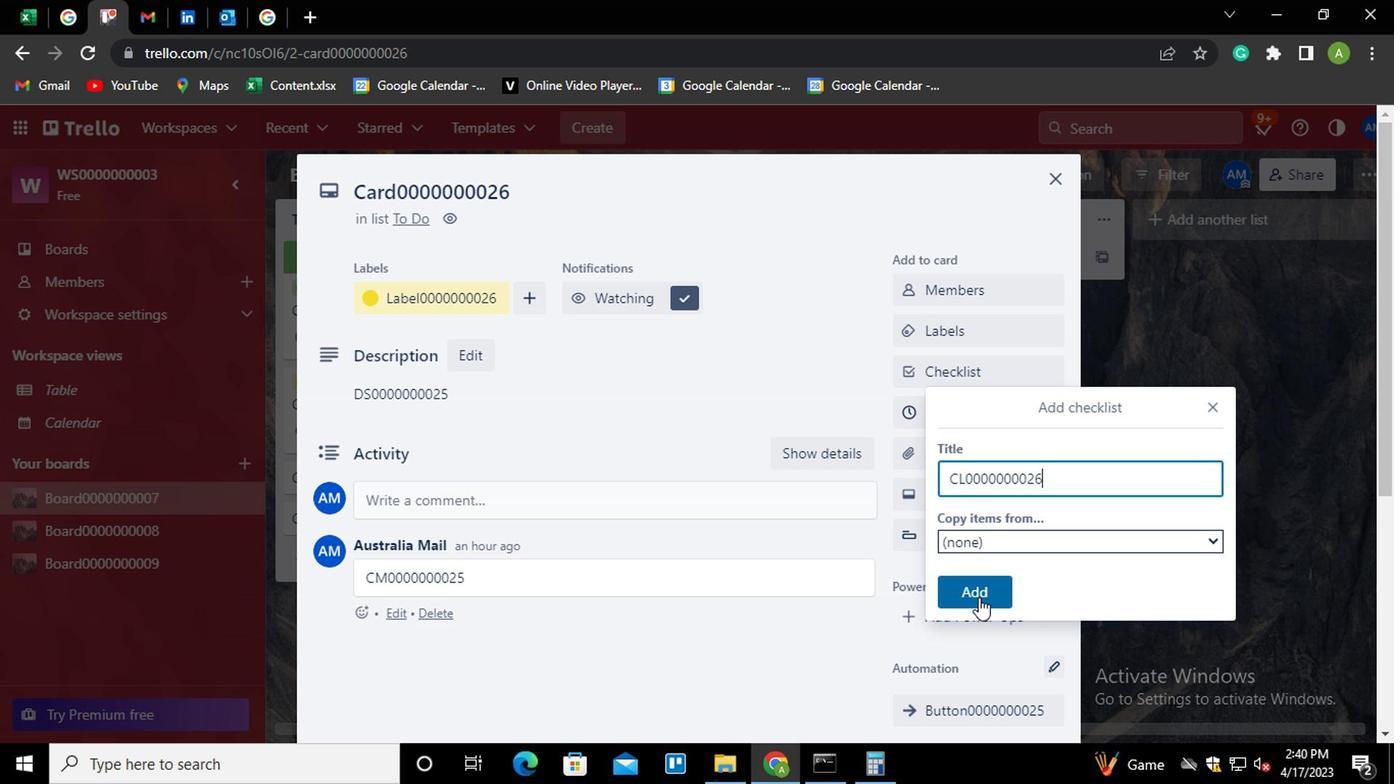 
Action: Mouse moved to (971, 416)
Screenshot: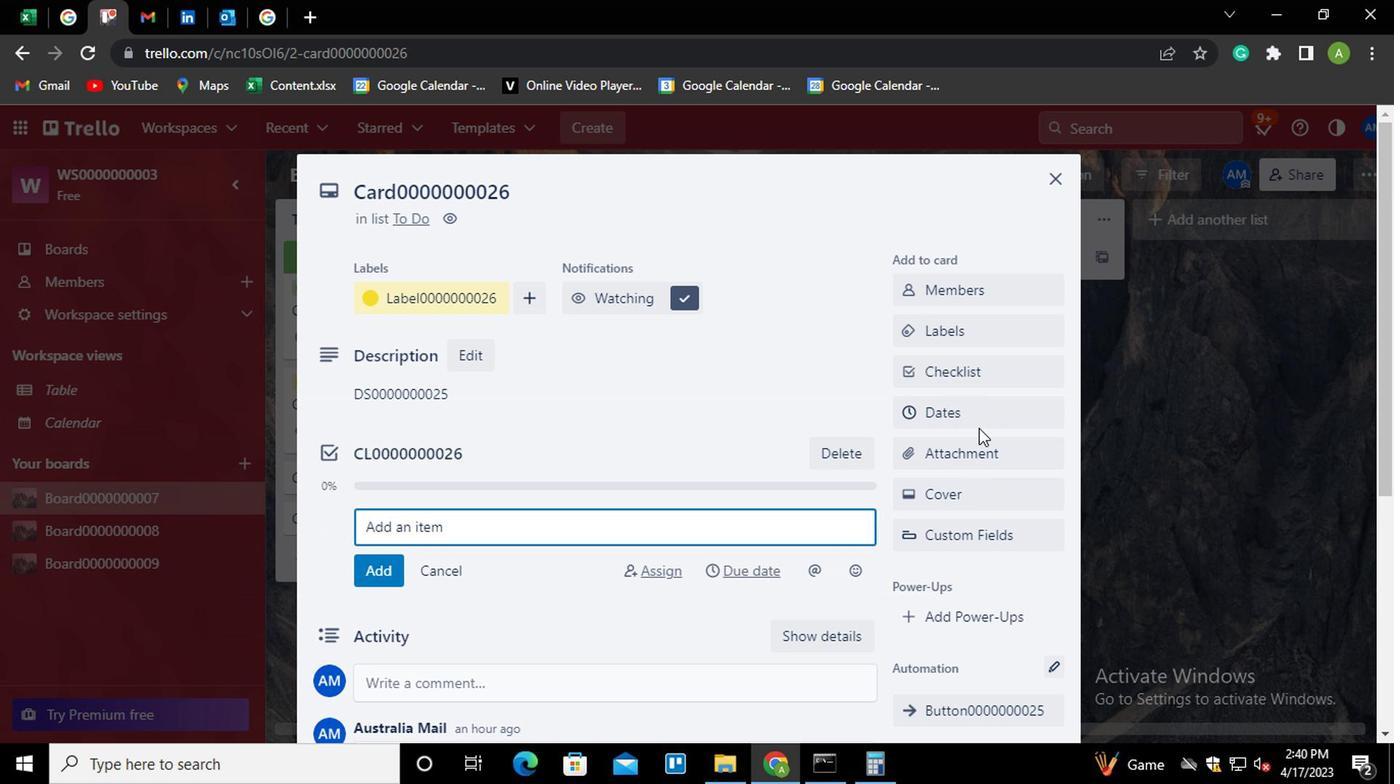 
Action: Mouse pressed left at (971, 416)
Screenshot: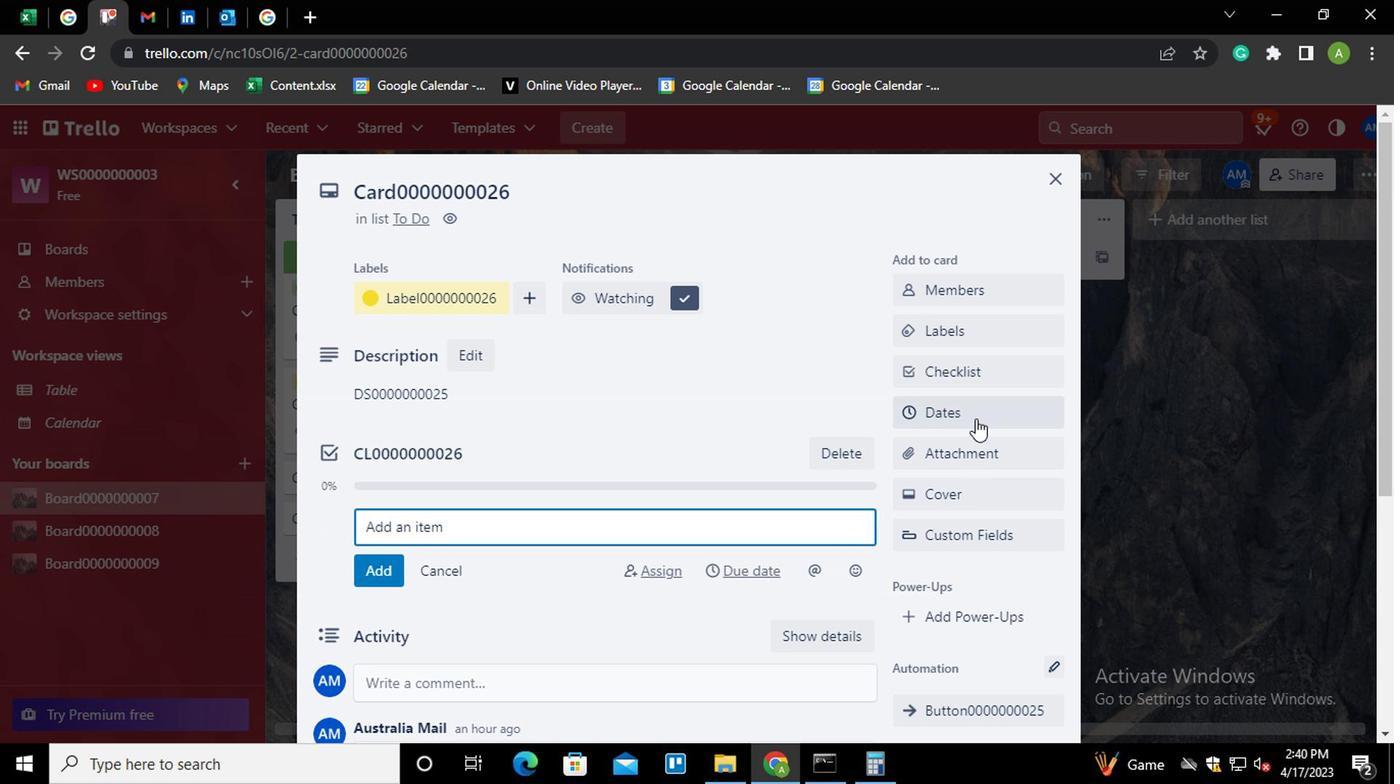 
Action: Mouse moved to (910, 539)
Screenshot: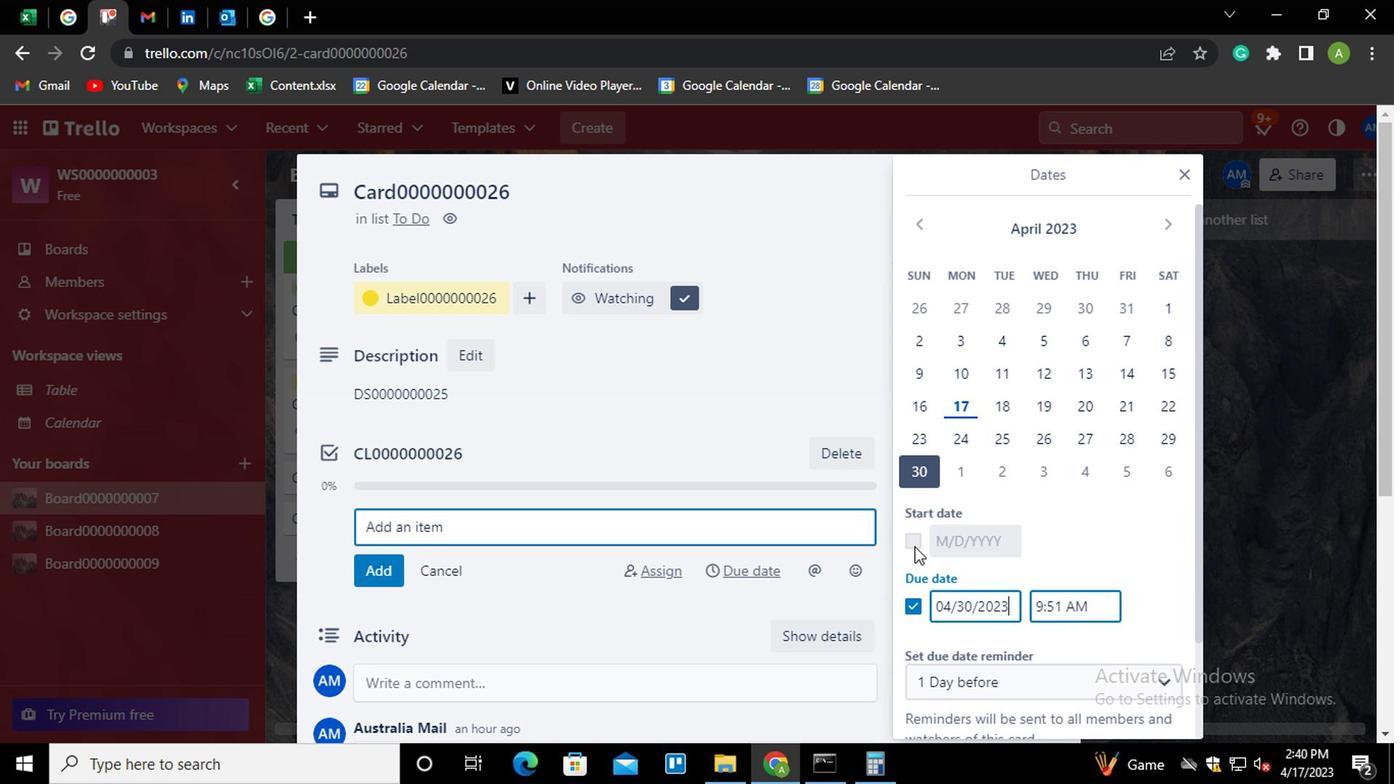 
Action: Mouse pressed left at (910, 539)
Screenshot: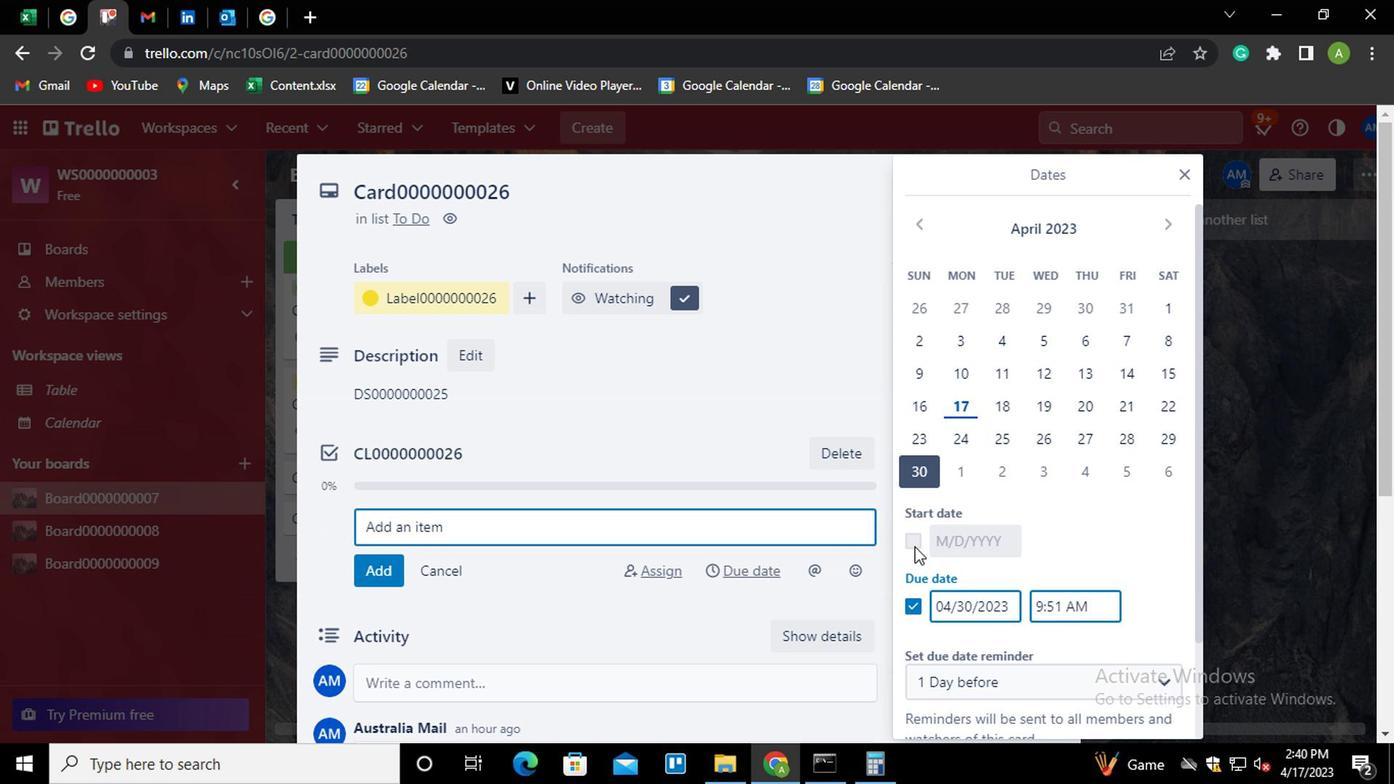 
Action: Mouse moved to (965, 538)
Screenshot: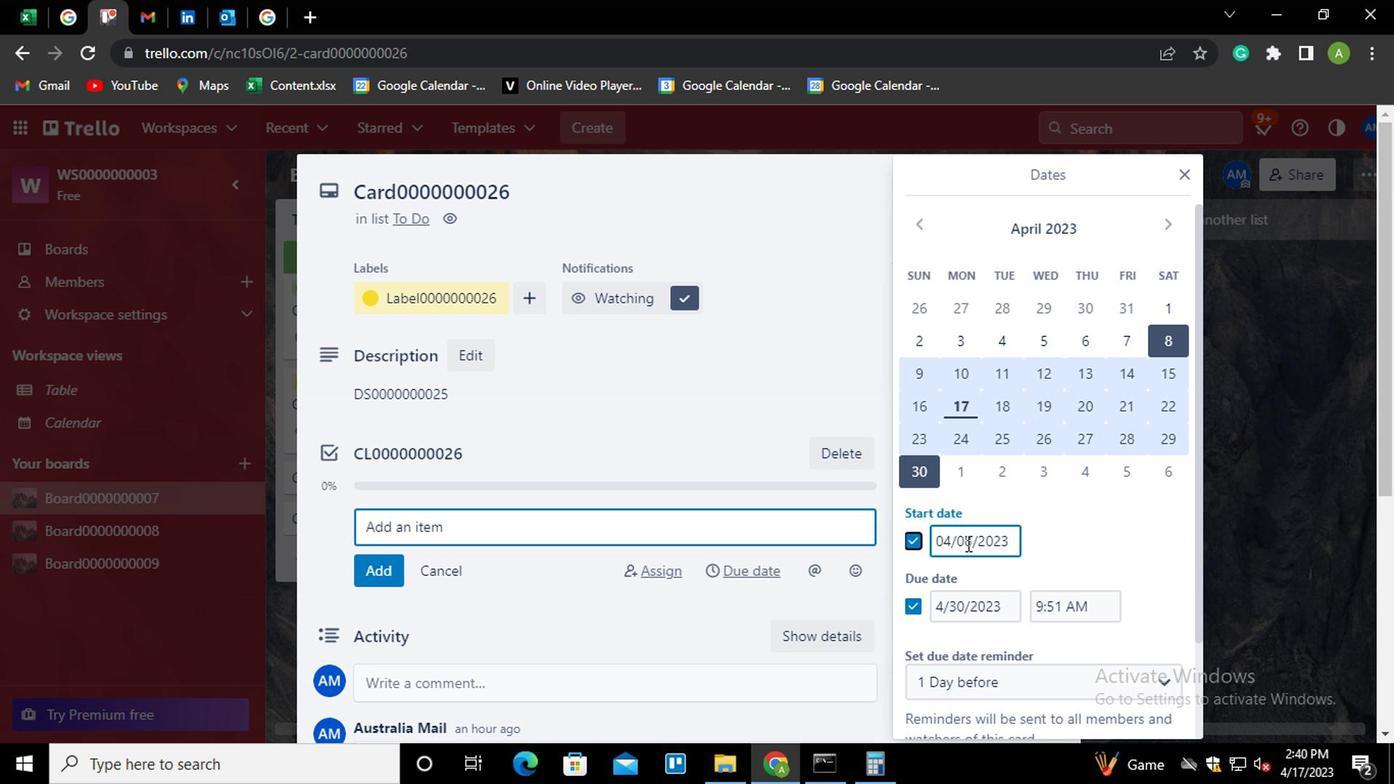 
Action: Mouse pressed left at (965, 538)
Screenshot: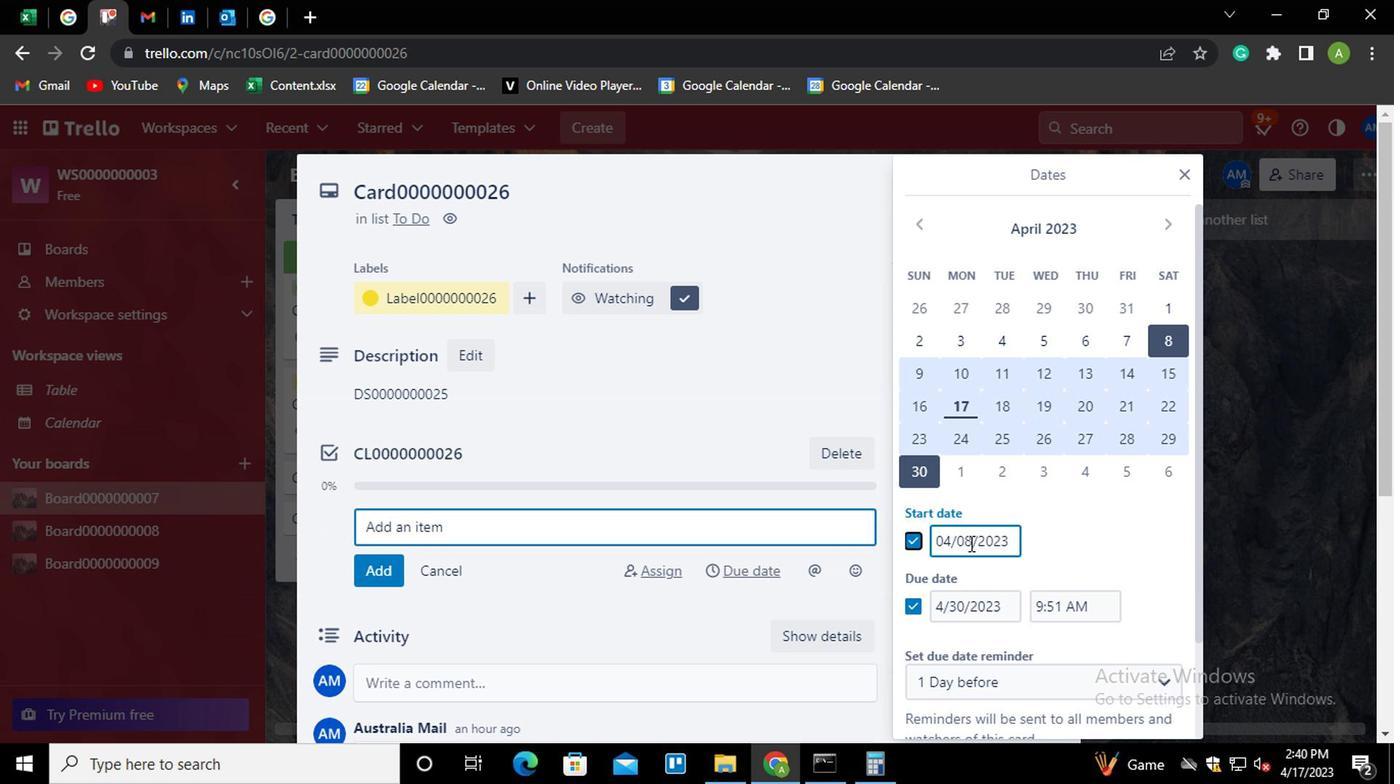 
Action: Mouse moved to (974, 542)
Screenshot: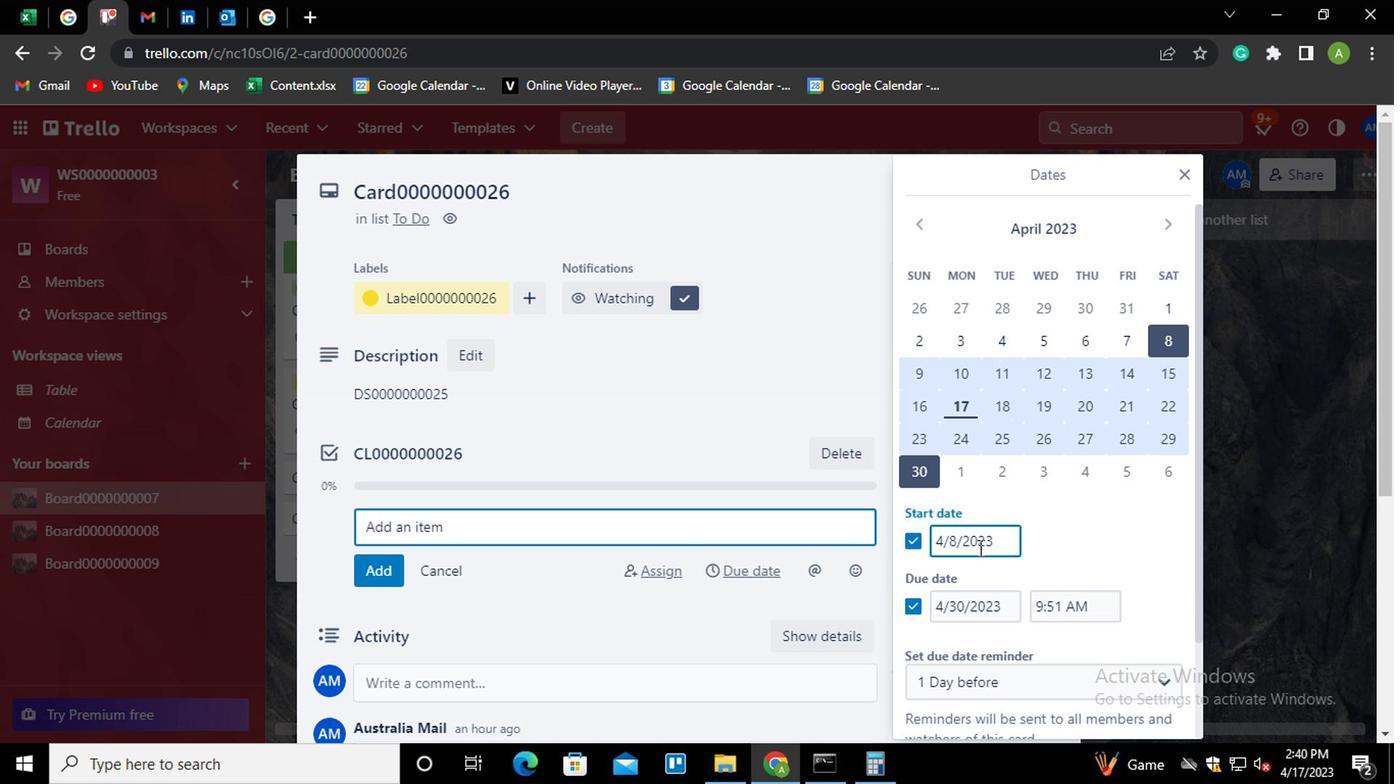 
Action: Key pressed <Key.left><Key.left><Key.left><Key.left><Key.backspace><Key.shift>%<Key.backspace>5
Screenshot: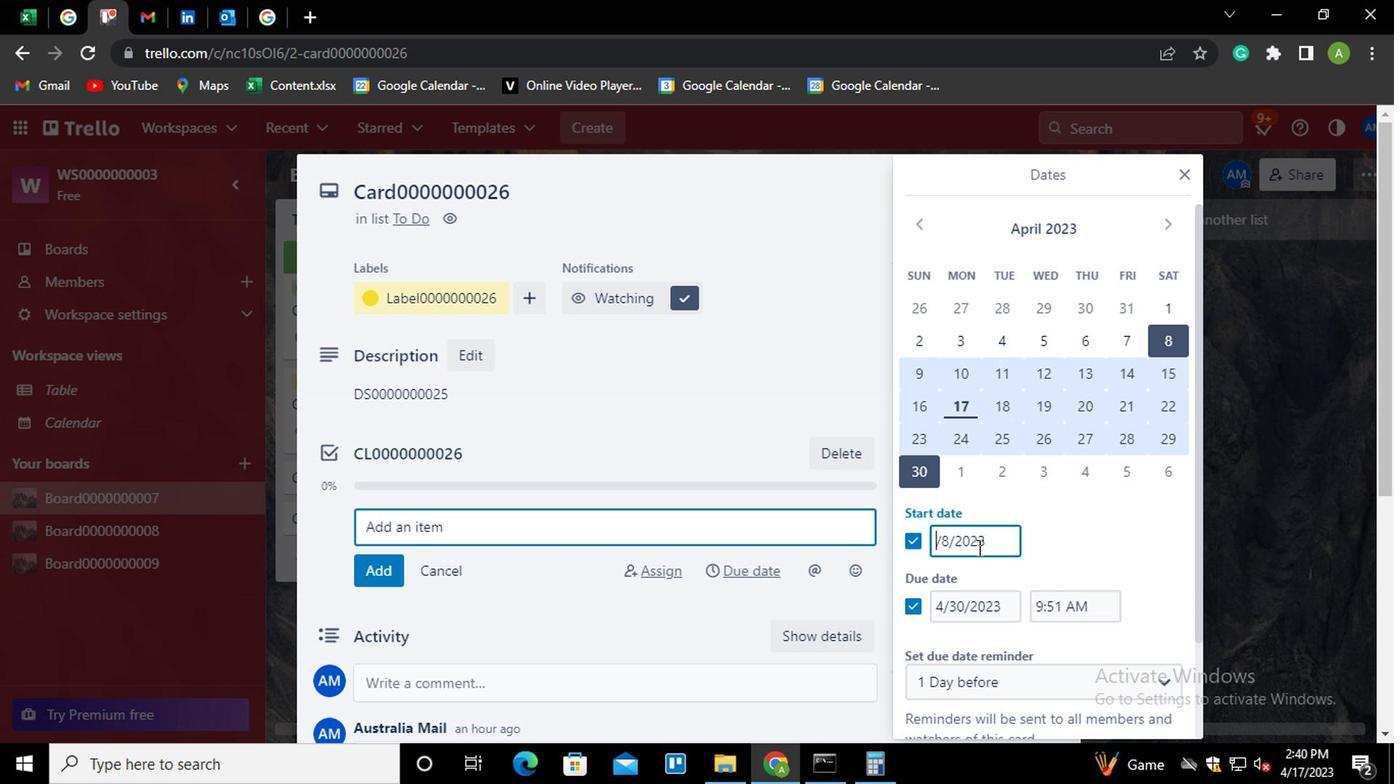 
Action: Mouse moved to (942, 601)
Screenshot: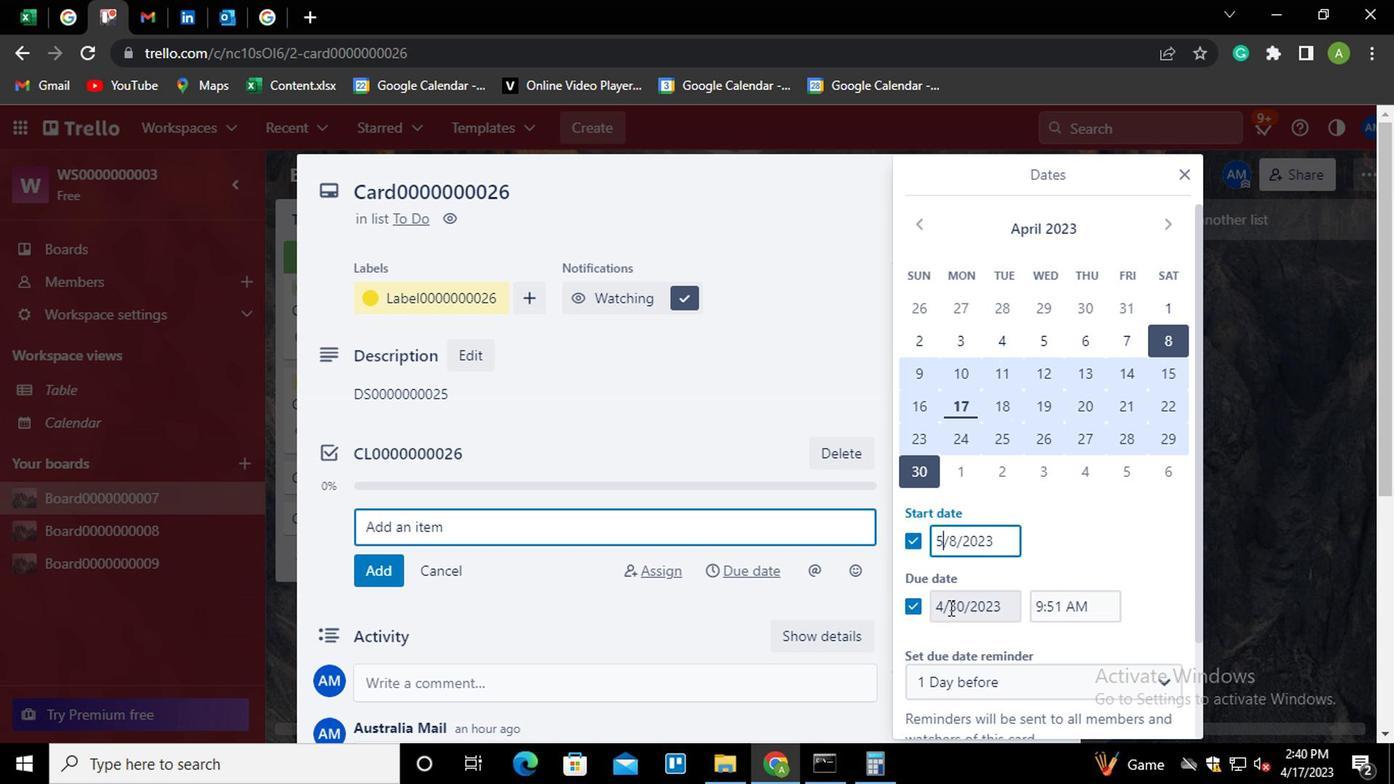 
Action: Mouse pressed left at (942, 601)
Screenshot: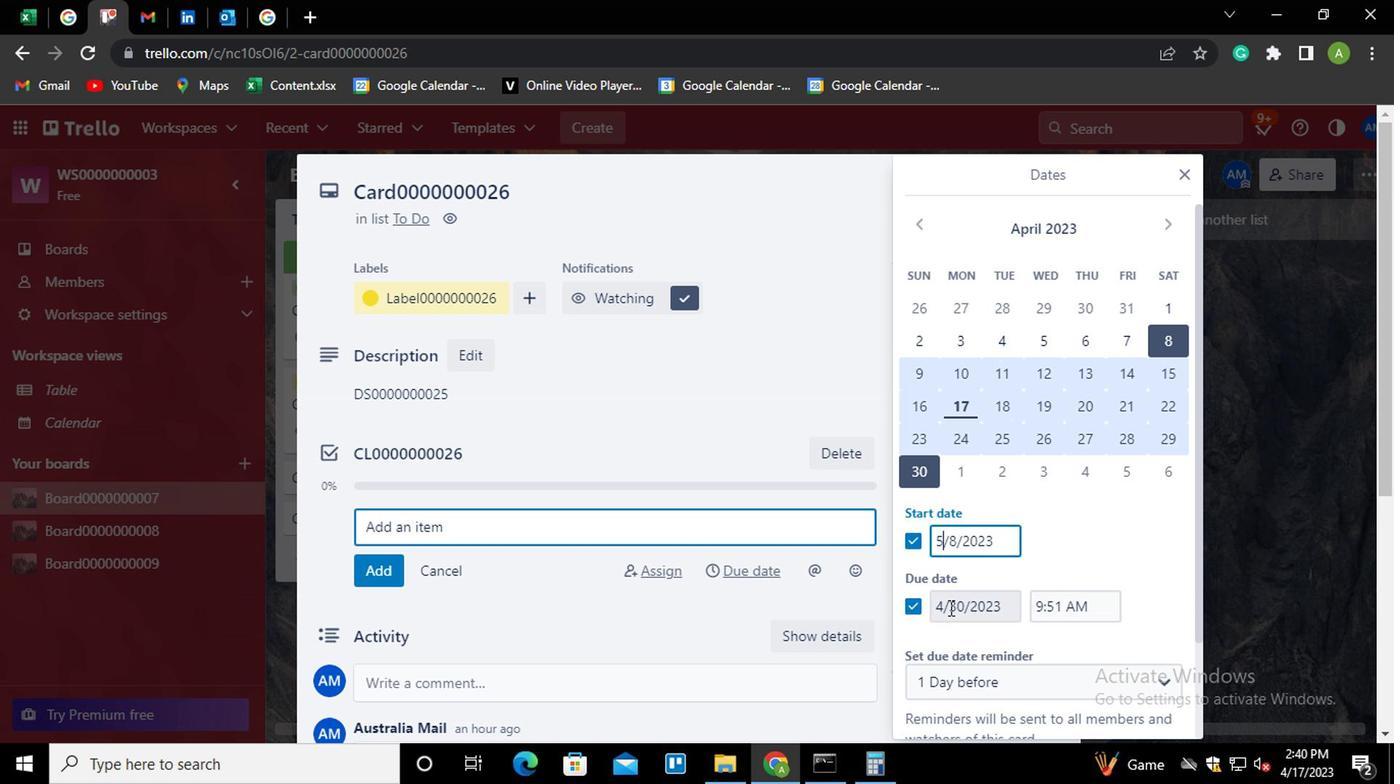 
Action: Mouse moved to (970, 602)
Screenshot: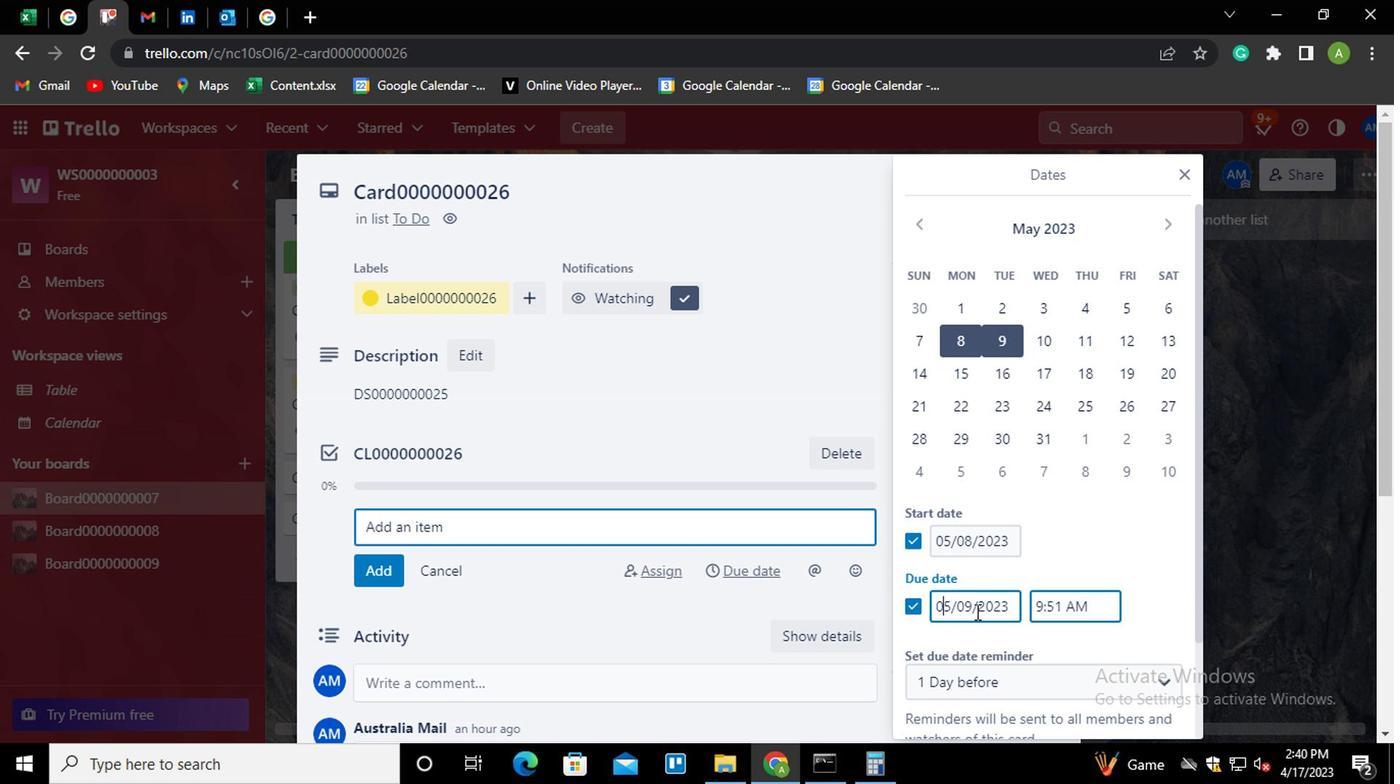 
Action: Mouse pressed left at (970, 602)
Screenshot: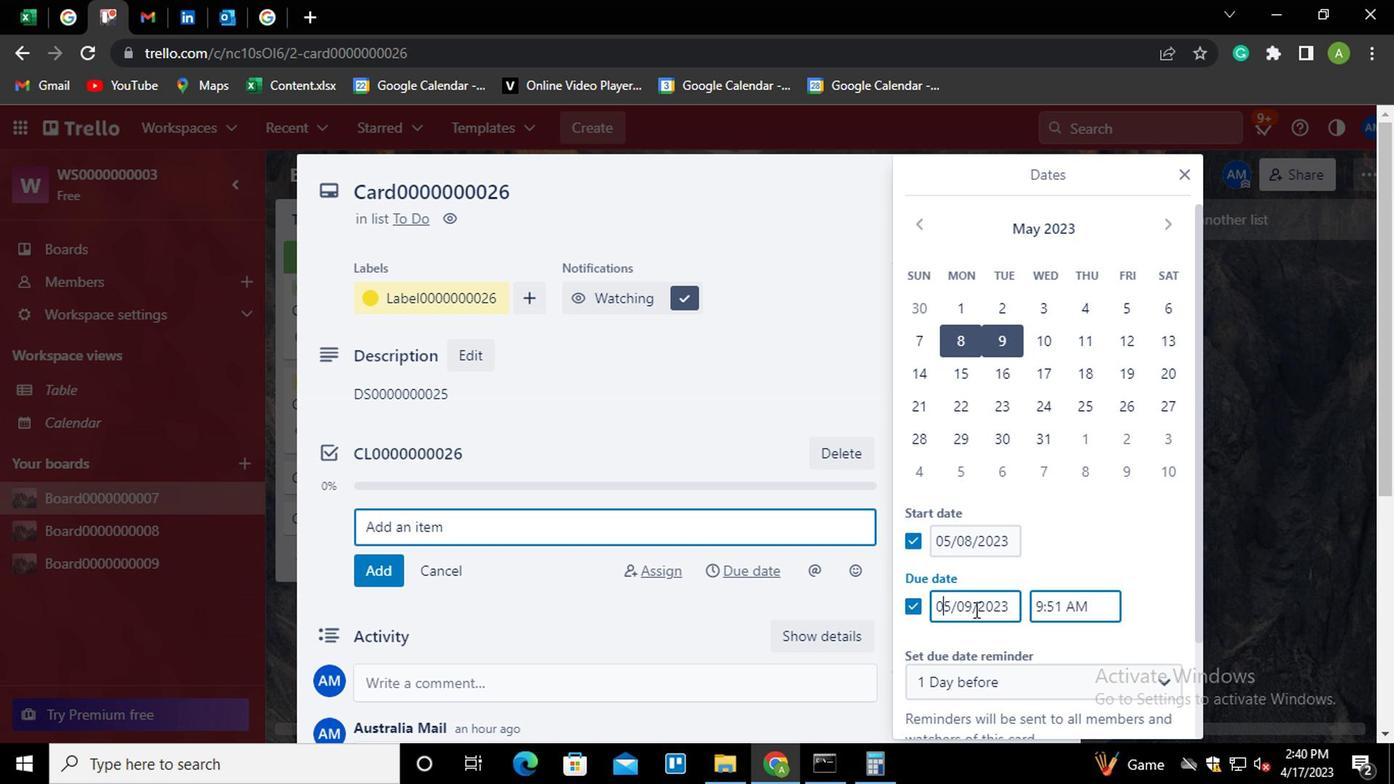 
Action: Mouse moved to (1007, 602)
Screenshot: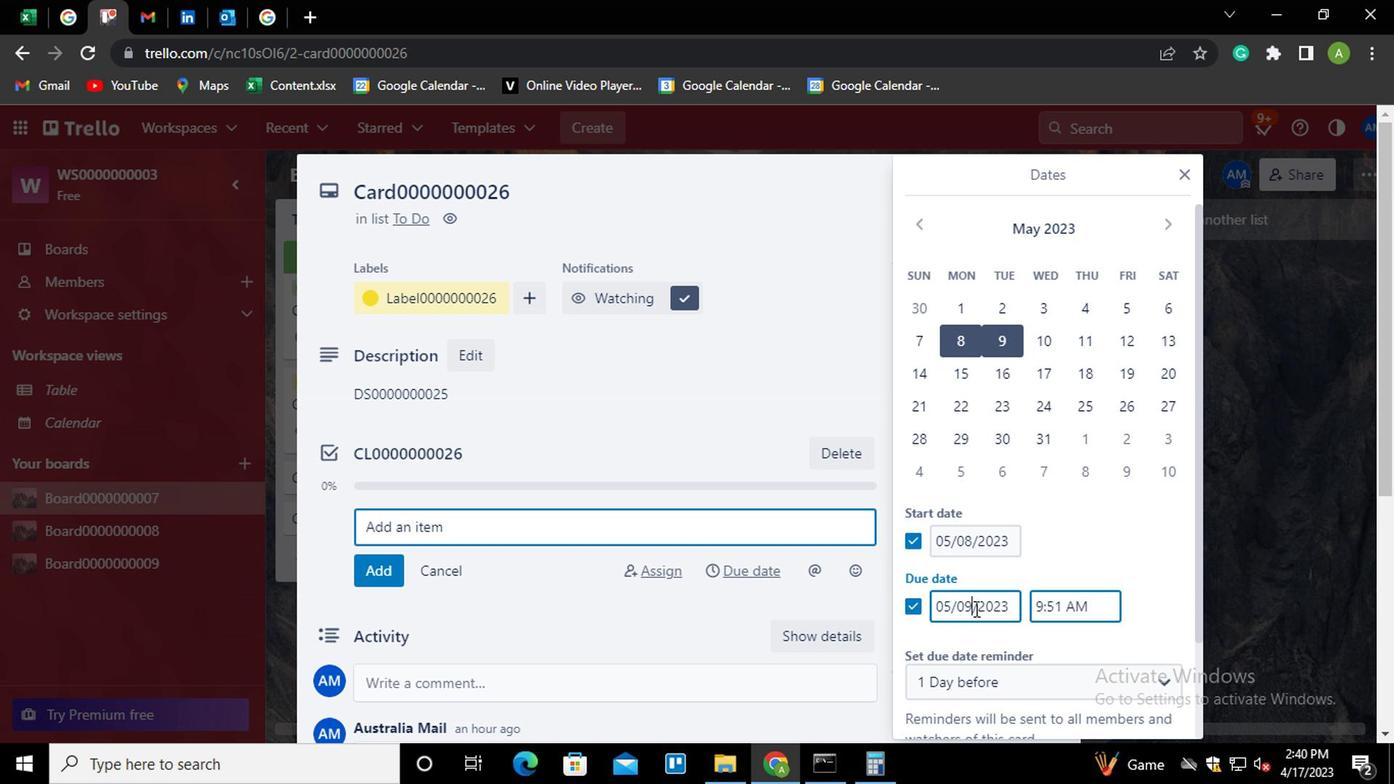 
Action: Key pressed <Key.backspace><Key.backspace>31
Screenshot: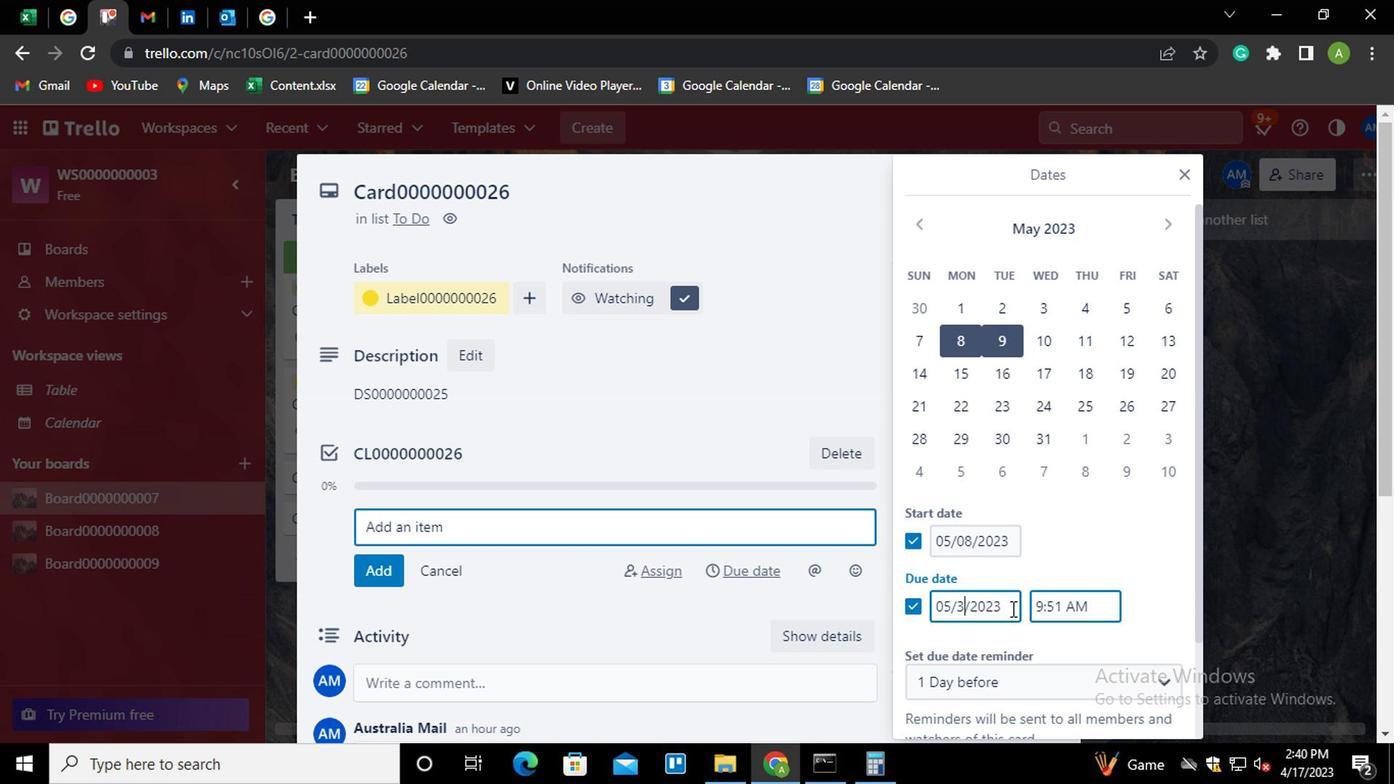 
Action: Mouse moved to (1056, 552)
Screenshot: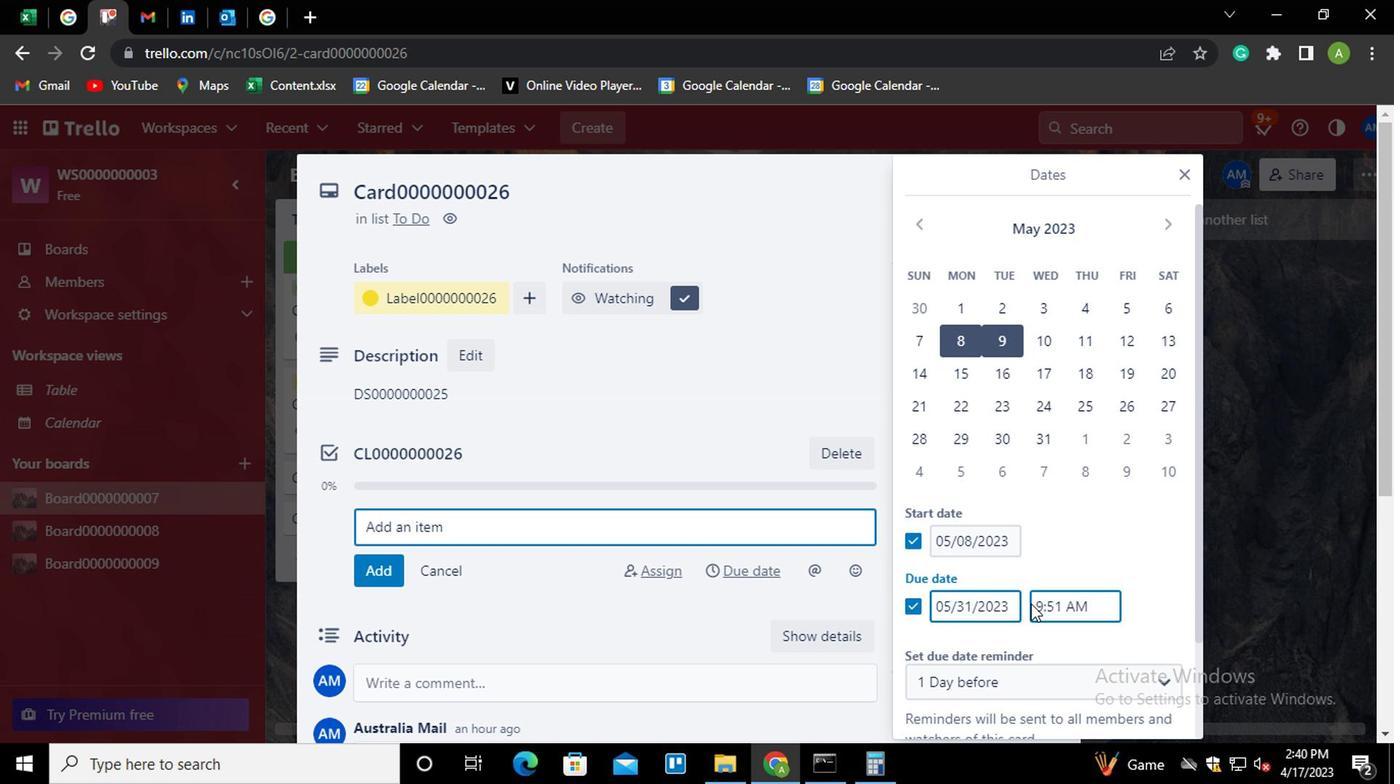 
Action: Mouse pressed left at (1056, 552)
Screenshot: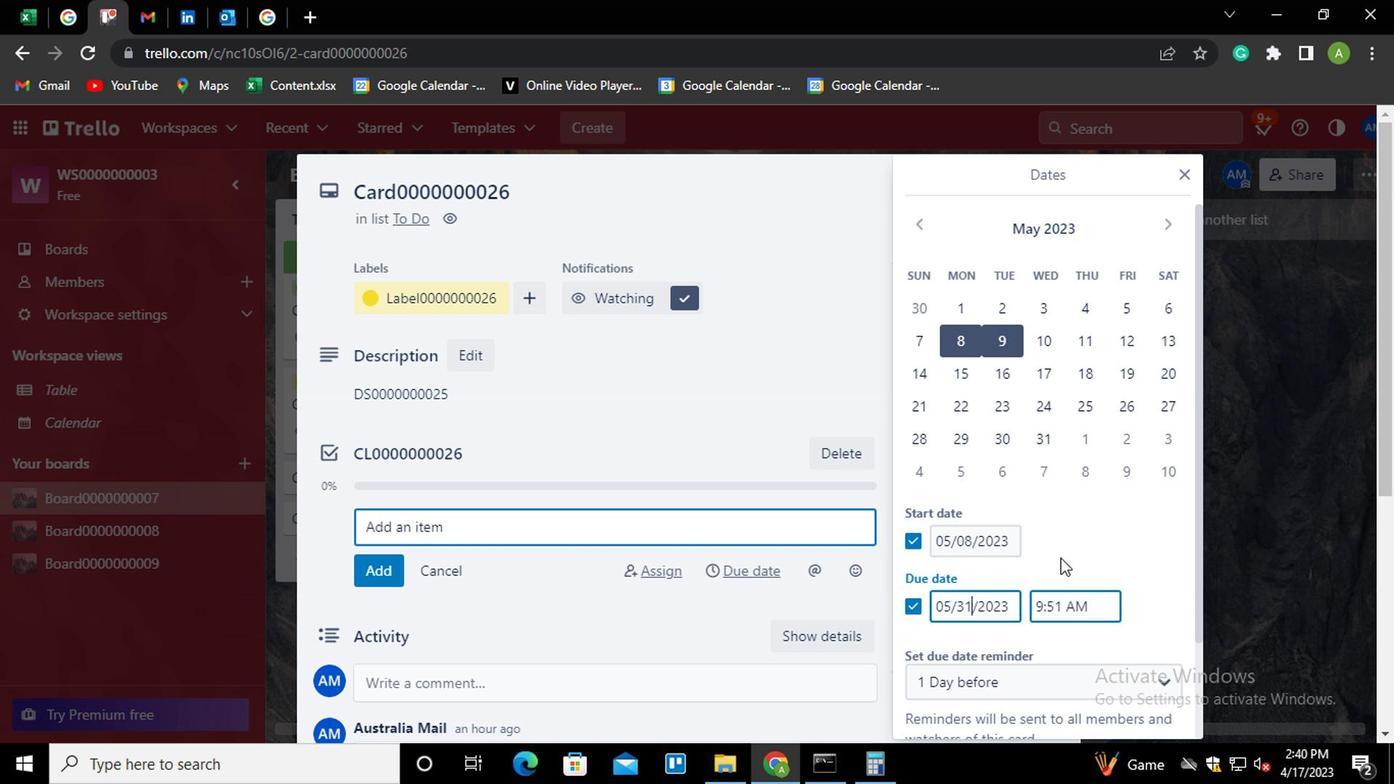 
Action: Mouse moved to (1067, 544)
Screenshot: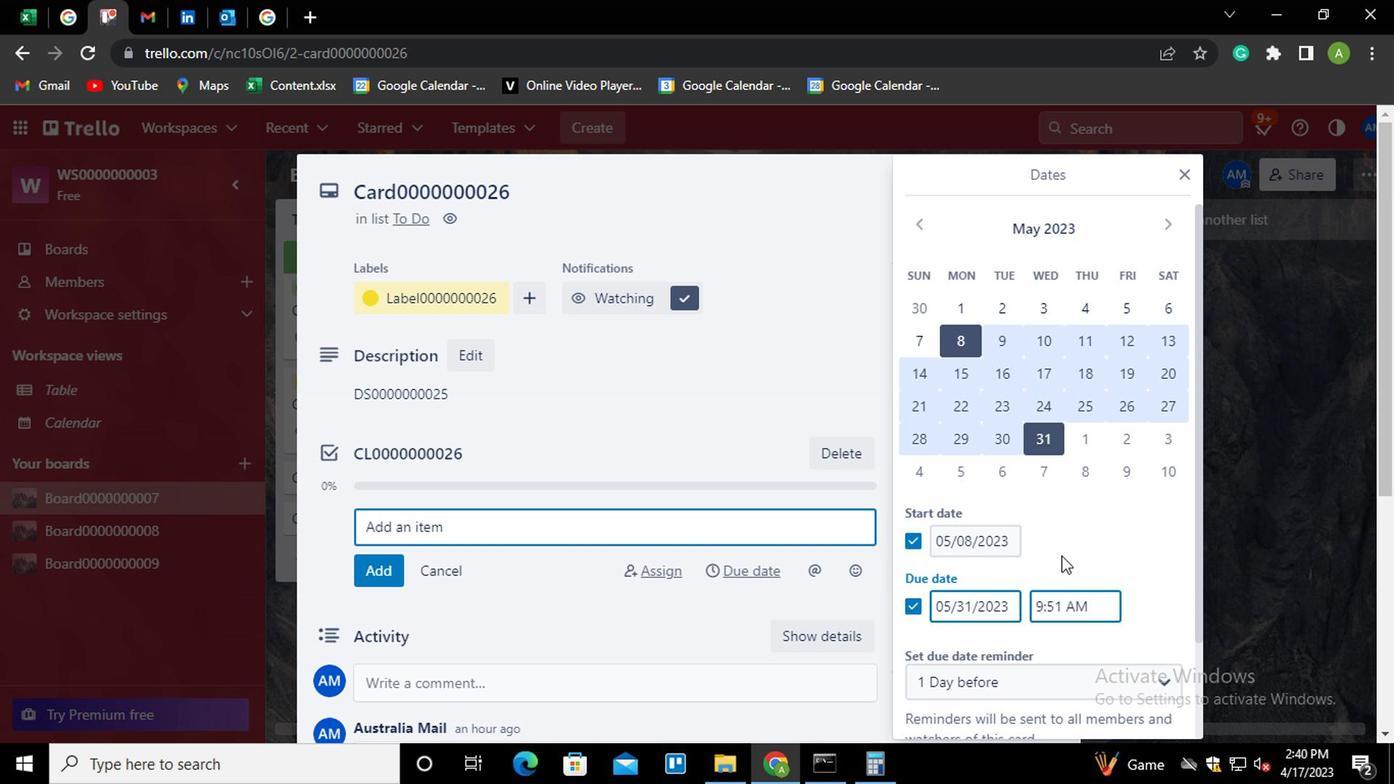 
Action: Mouse scrolled (1067, 543) with delta (0, -1)
Screenshot: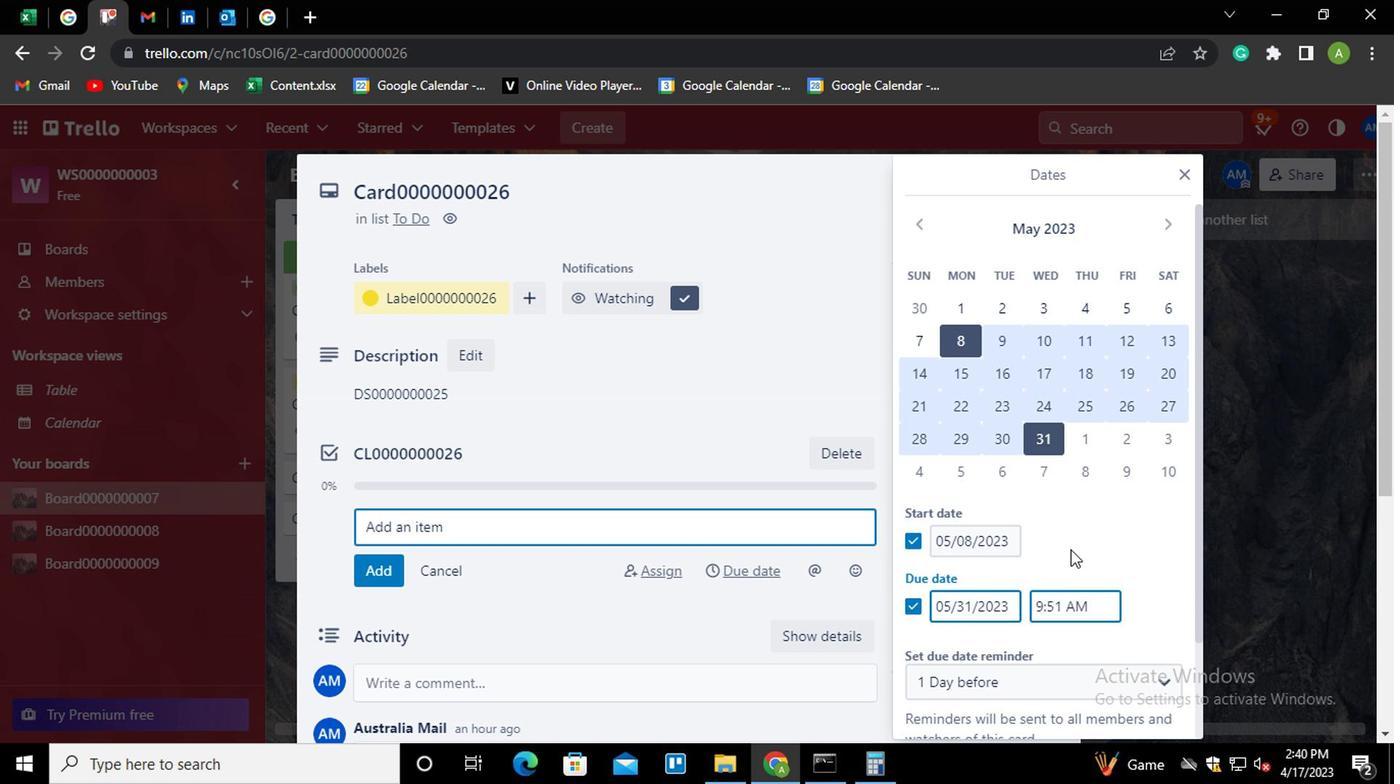 
Action: Mouse scrolled (1067, 543) with delta (0, -1)
Screenshot: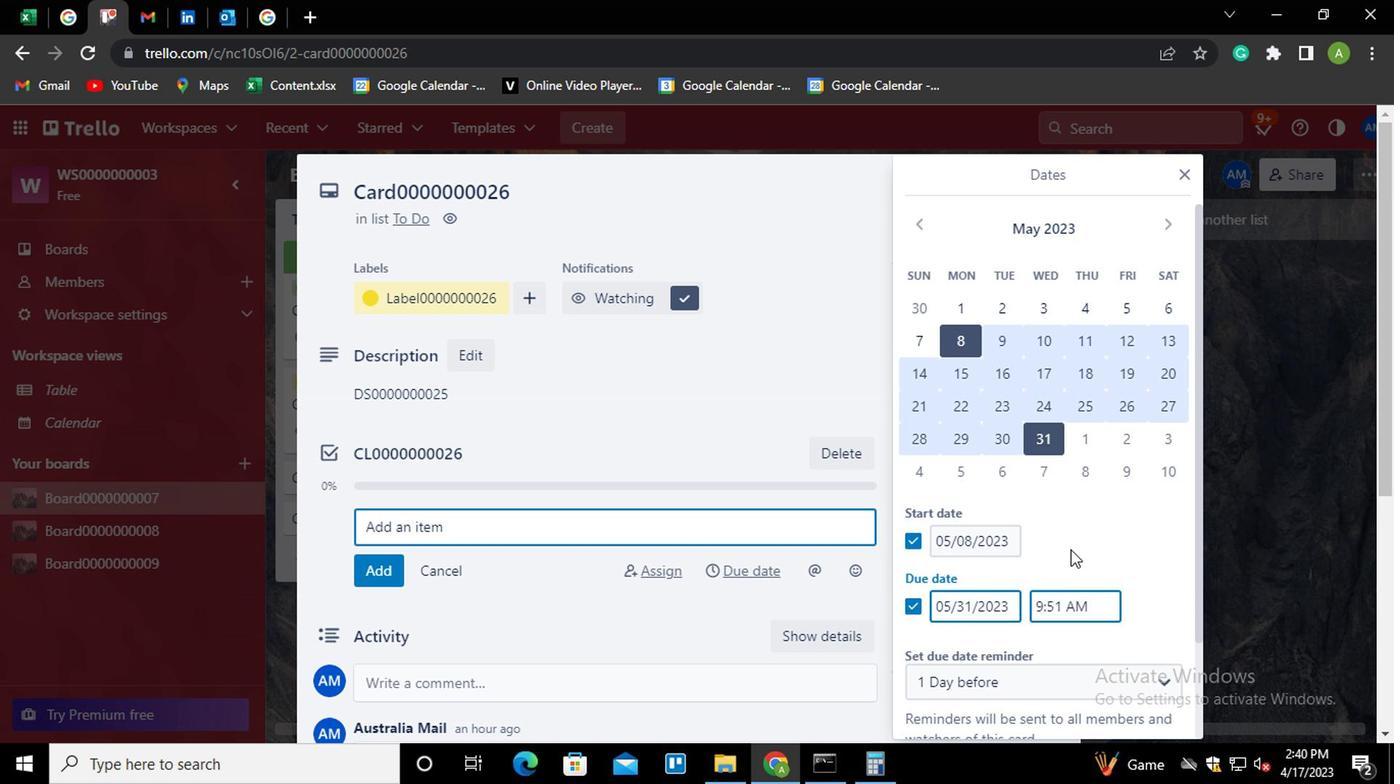 
Action: Mouse scrolled (1067, 543) with delta (0, -1)
Screenshot: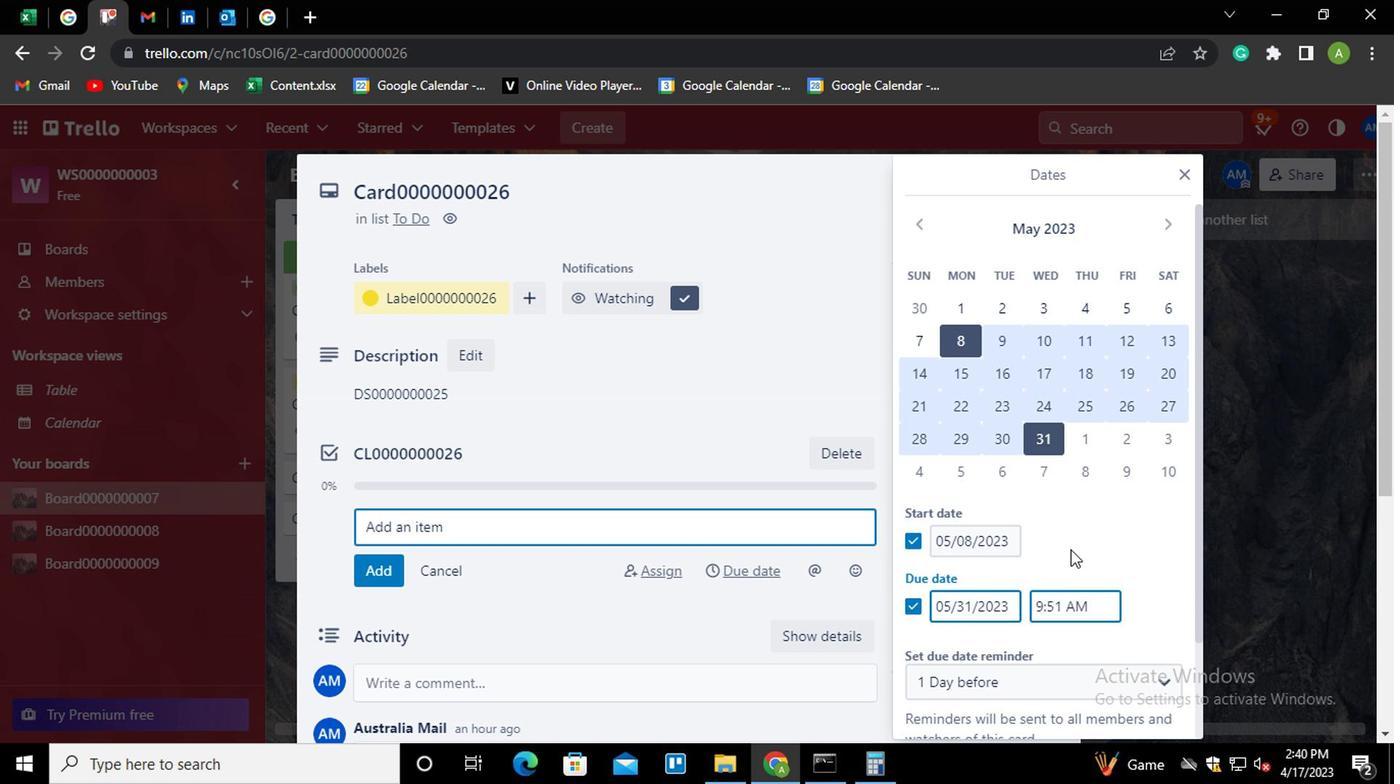 
Action: Mouse moved to (1040, 640)
Screenshot: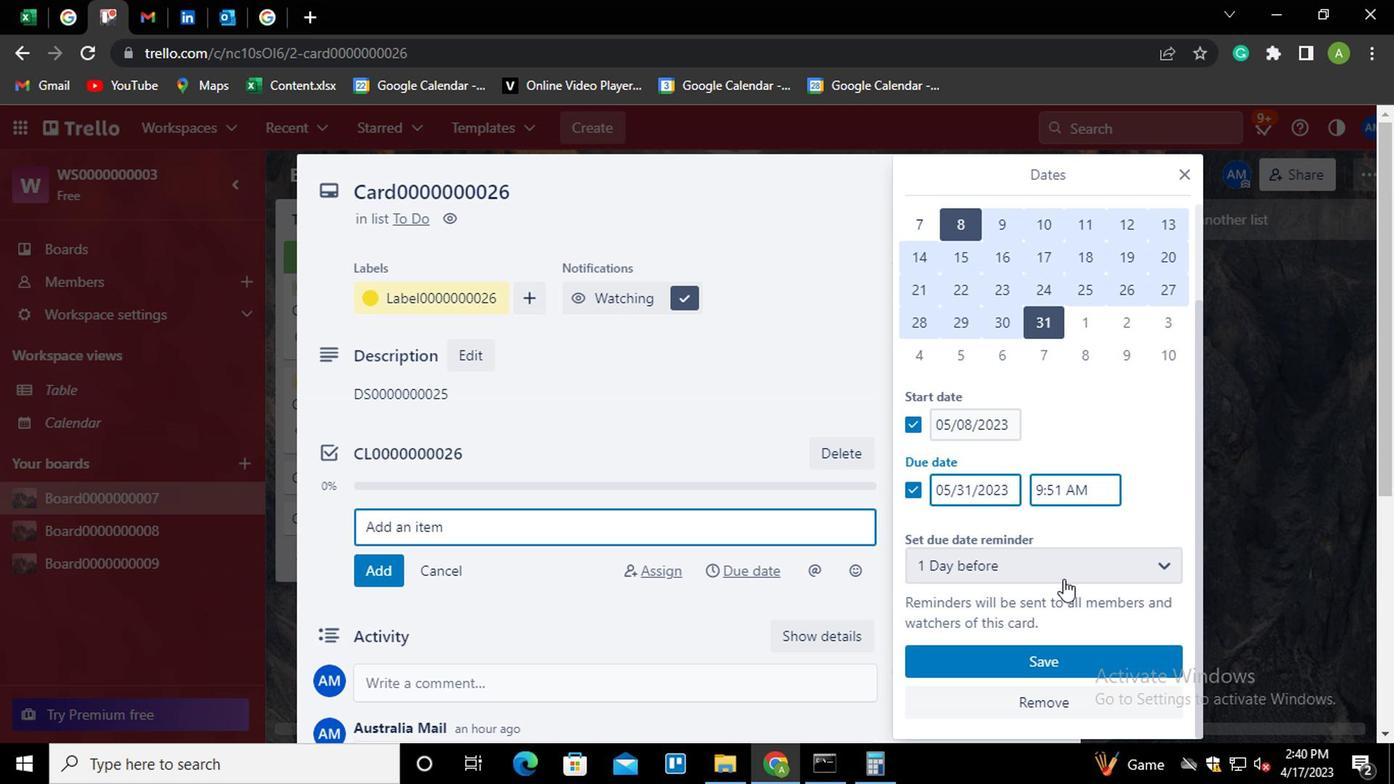 
Action: Mouse pressed left at (1040, 640)
Screenshot: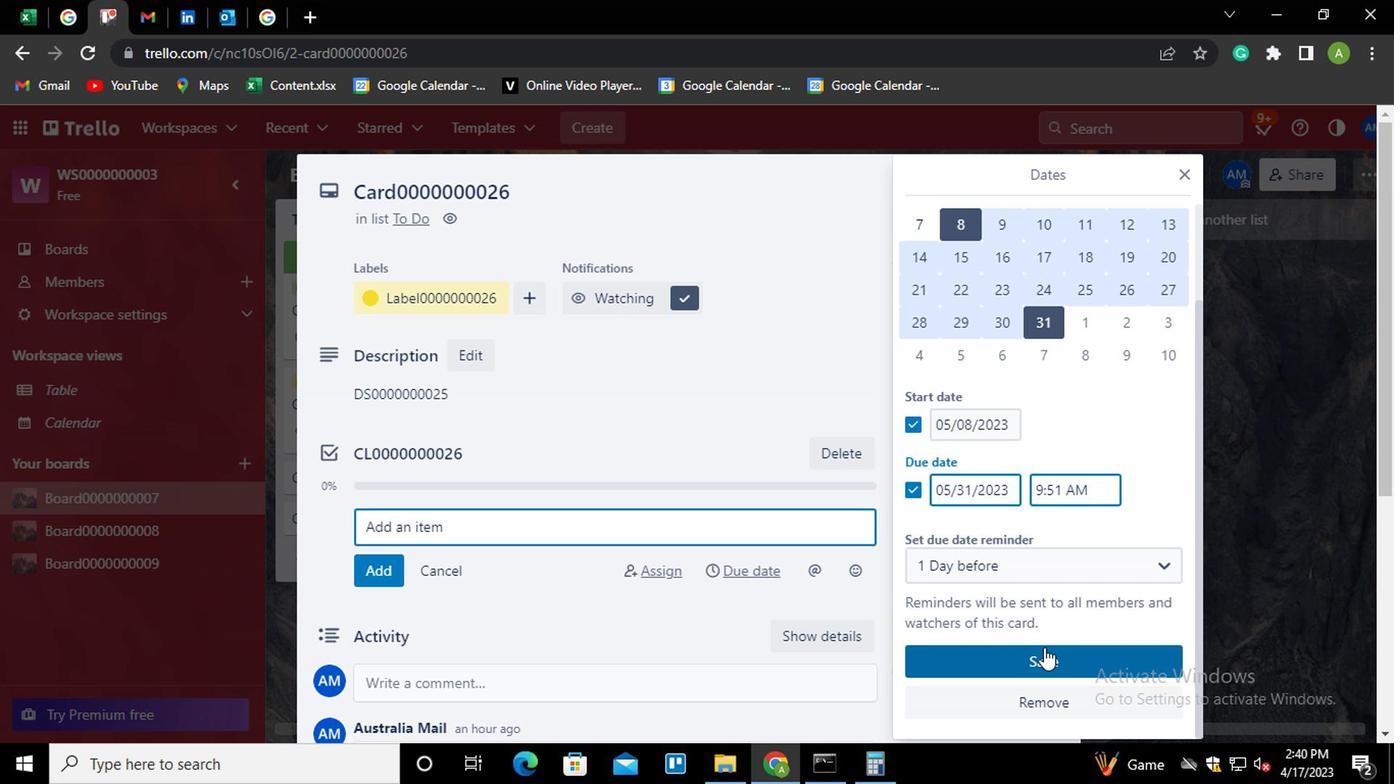 
Action: Mouse moved to (764, 640)
Screenshot: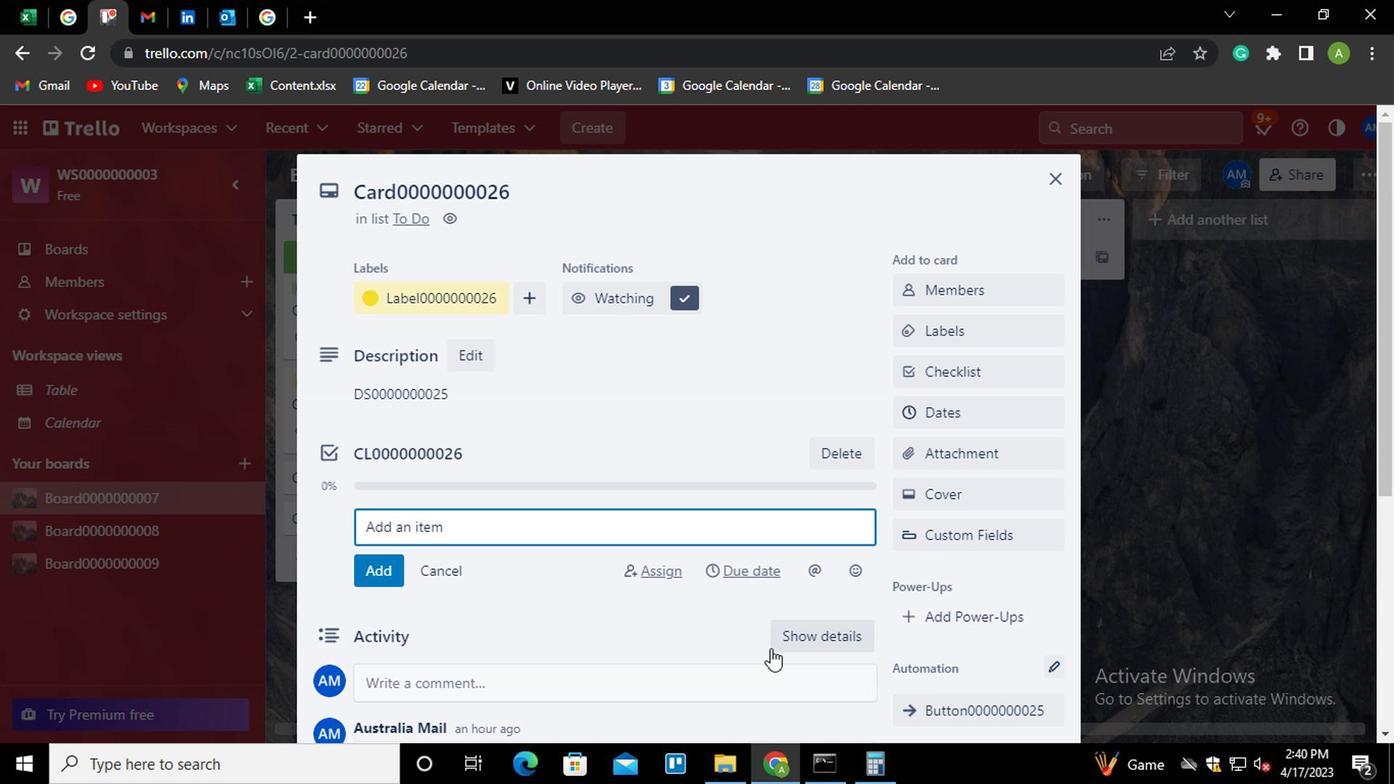 
Action: Mouse scrolled (764, 641) with delta (0, 0)
Screenshot: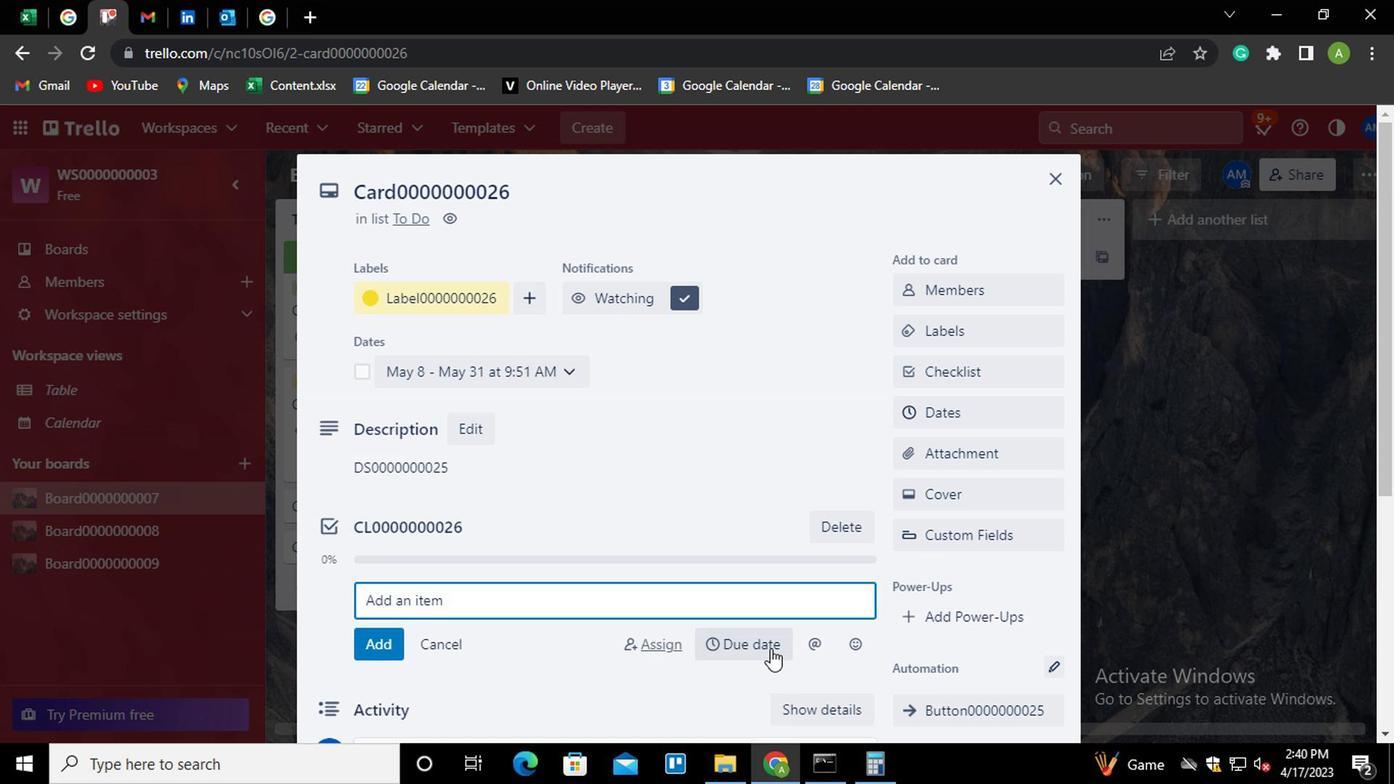 
Action: Mouse scrolled (764, 641) with delta (0, 0)
Screenshot: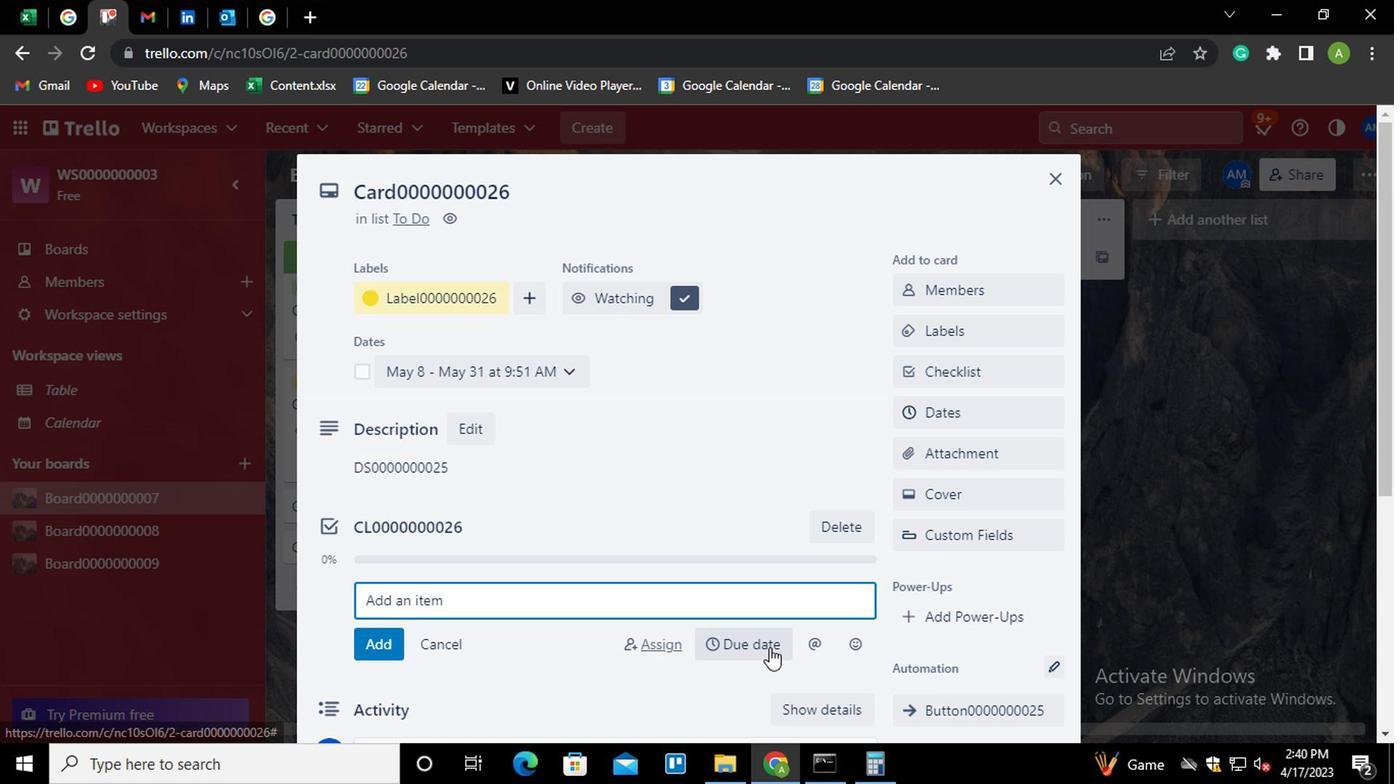 
Action: Mouse scrolled (764, 641) with delta (0, 0)
Screenshot: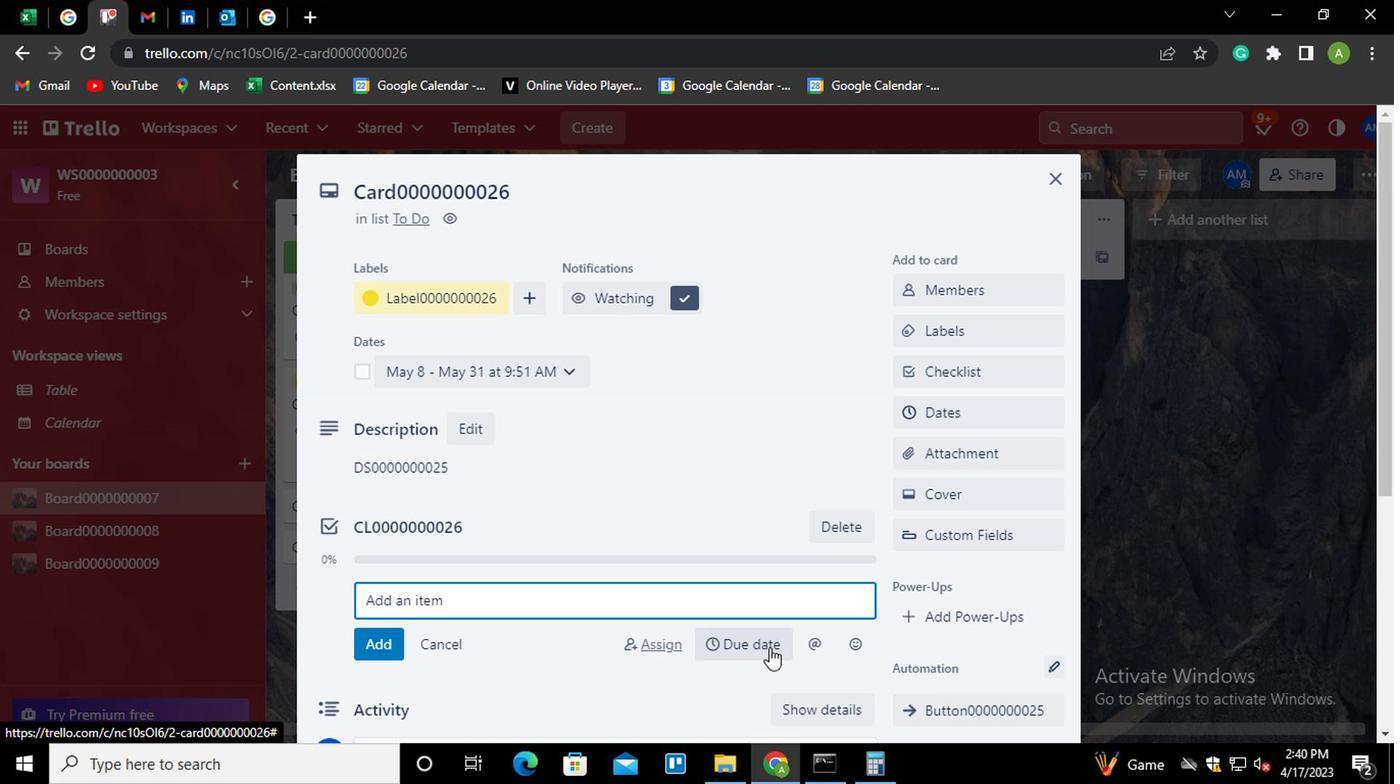 
Action: Mouse moved to (714, 475)
Screenshot: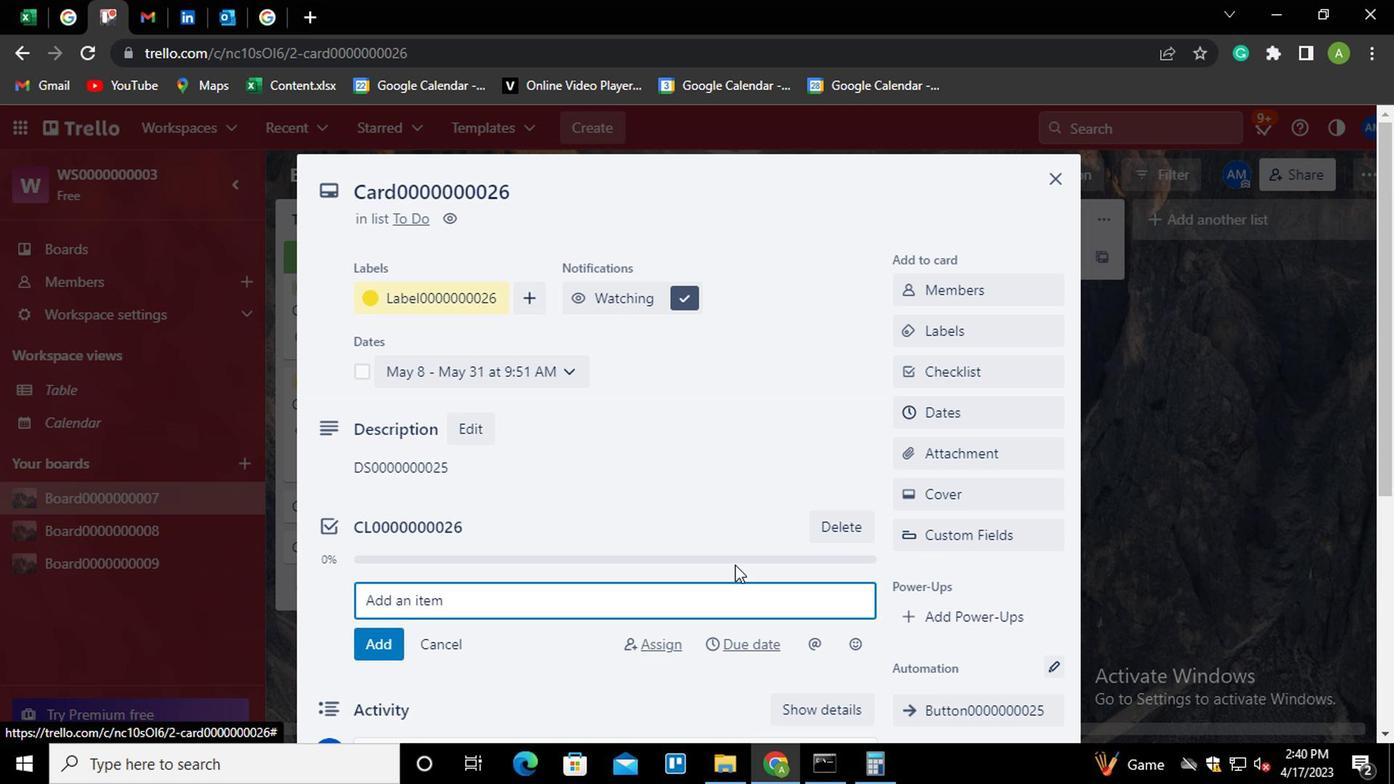 
Action: Mouse scrolled (714, 476) with delta (0, 0)
Screenshot: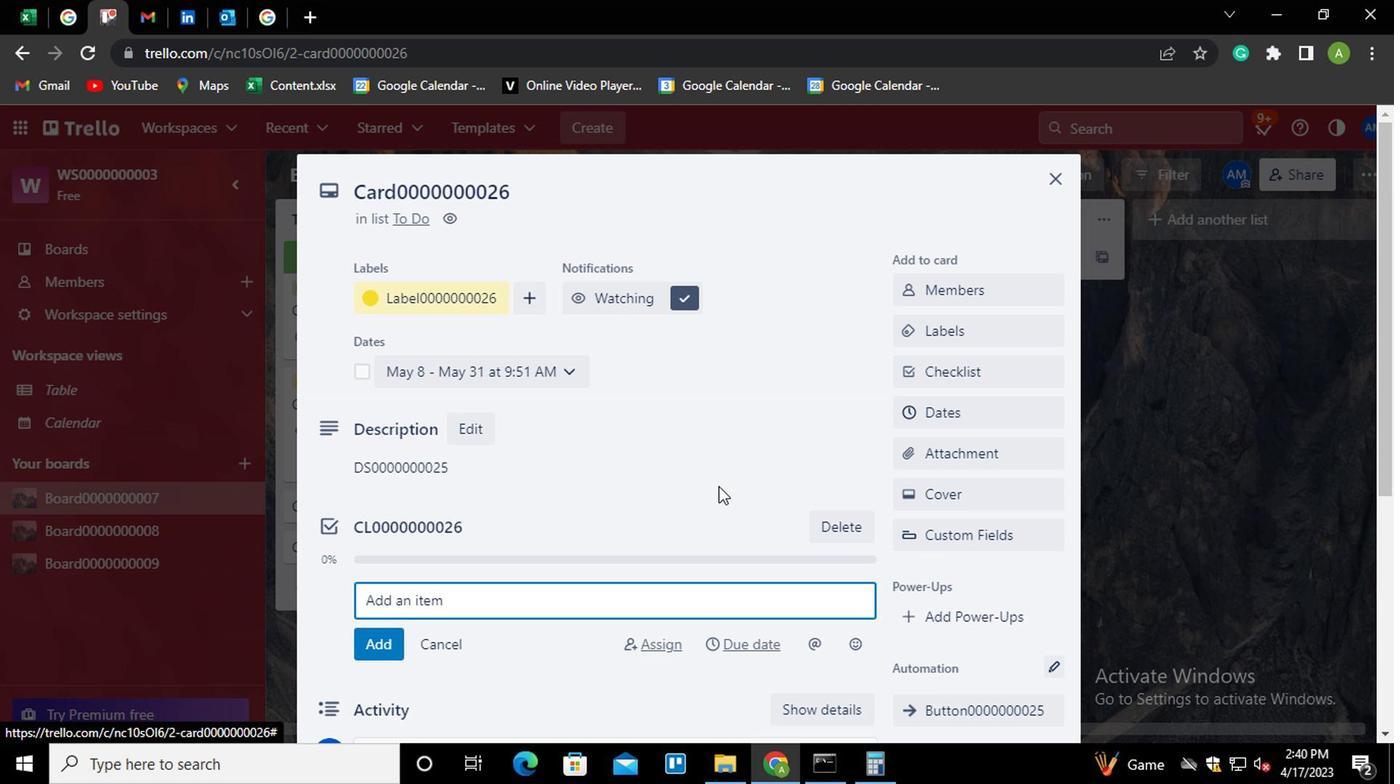 
Action: Mouse scrolled (714, 476) with delta (0, 0)
Screenshot: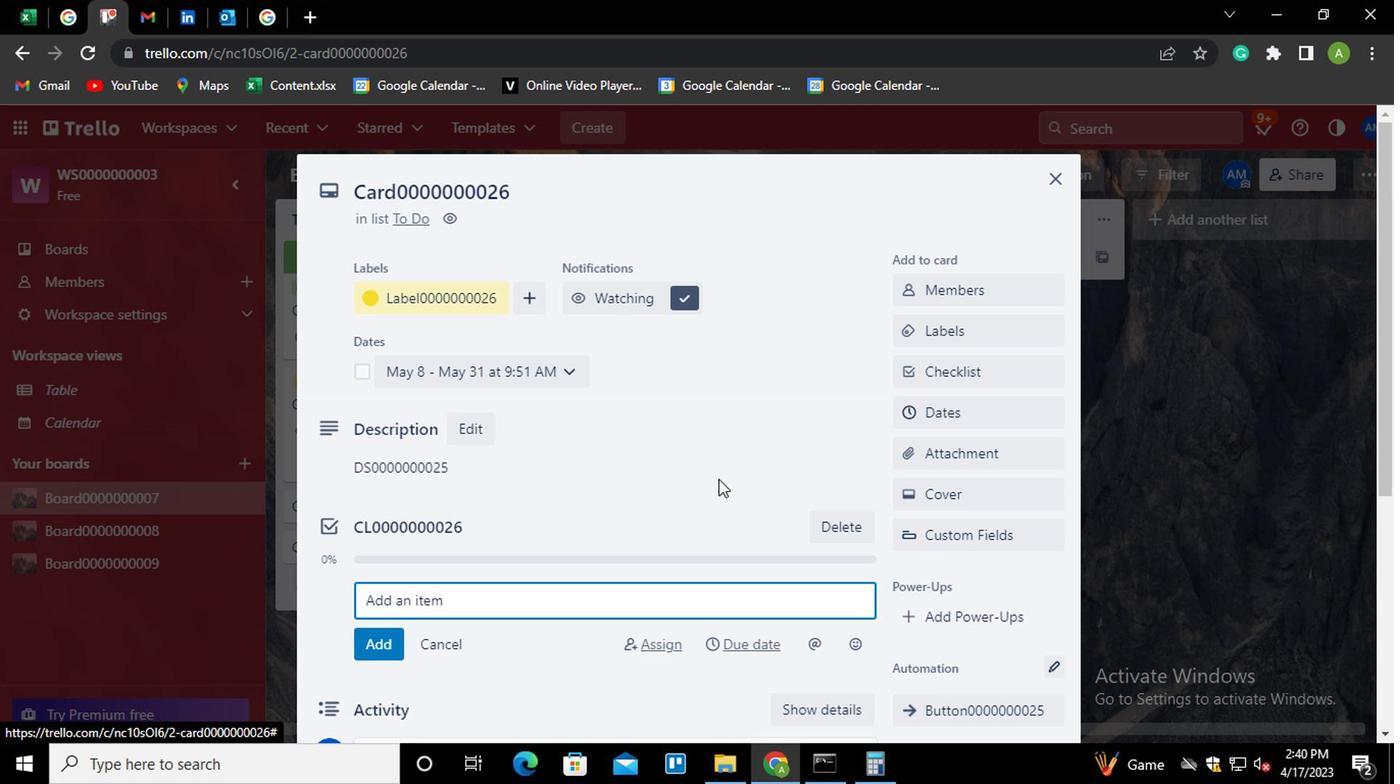 
